 Task: In the  document Kennedy.odt Write the word in the shape with center alignment 'LOL'Change Page orientation to  'Landscape' Insert emoji in the beginning of quote: Thumbs Up
Action: Mouse moved to (284, 391)
Screenshot: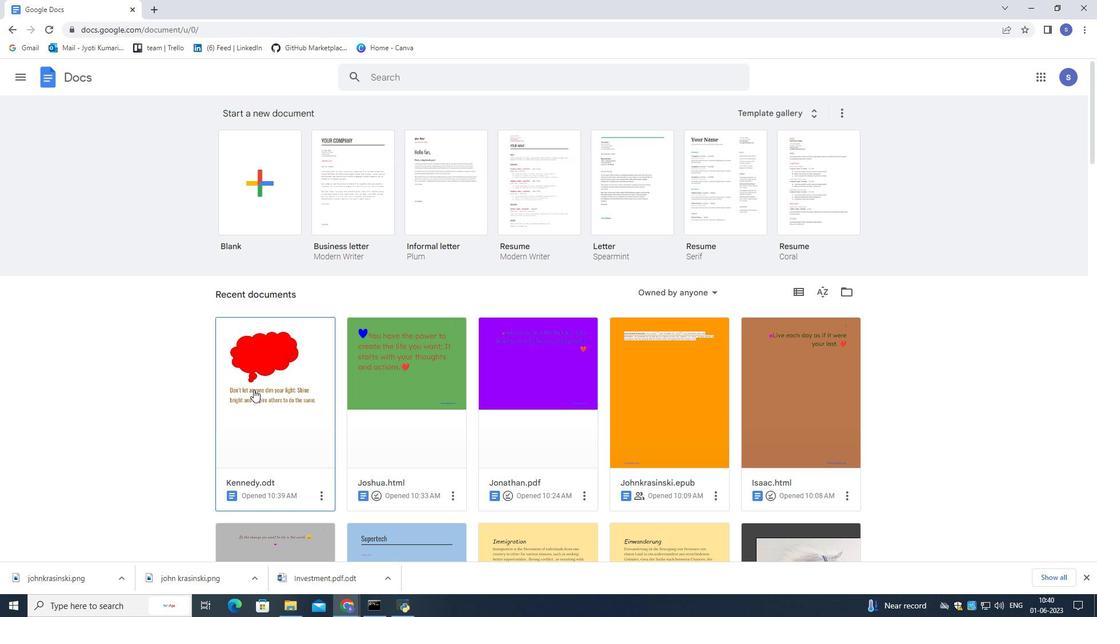 
Action: Mouse pressed left at (284, 391)
Screenshot: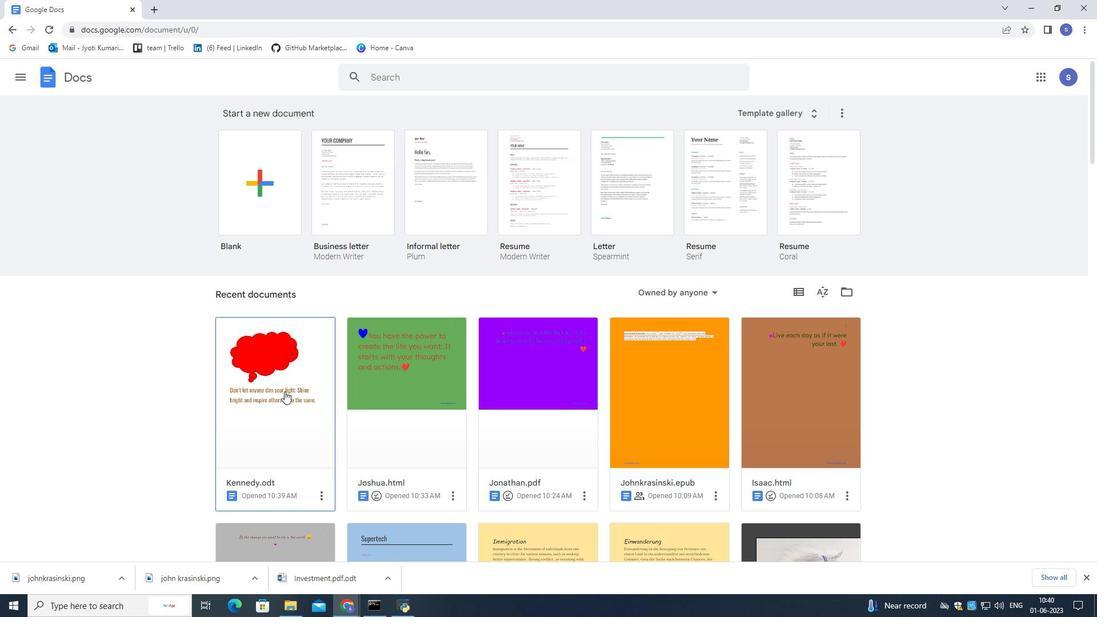 
Action: Mouse moved to (285, 391)
Screenshot: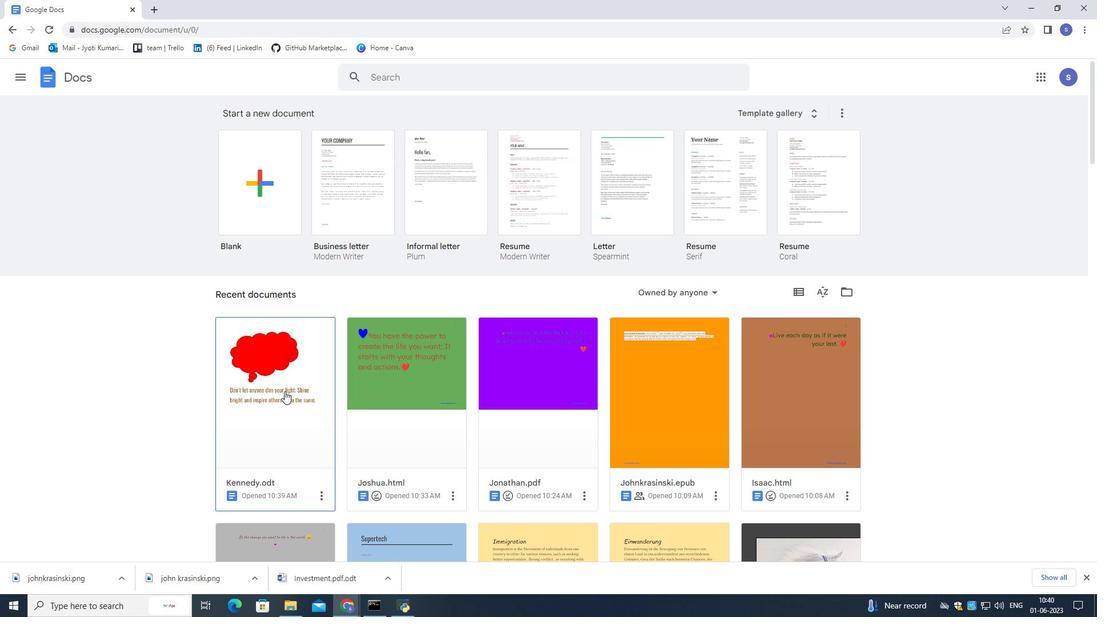 
Action: Mouse pressed left at (285, 391)
Screenshot: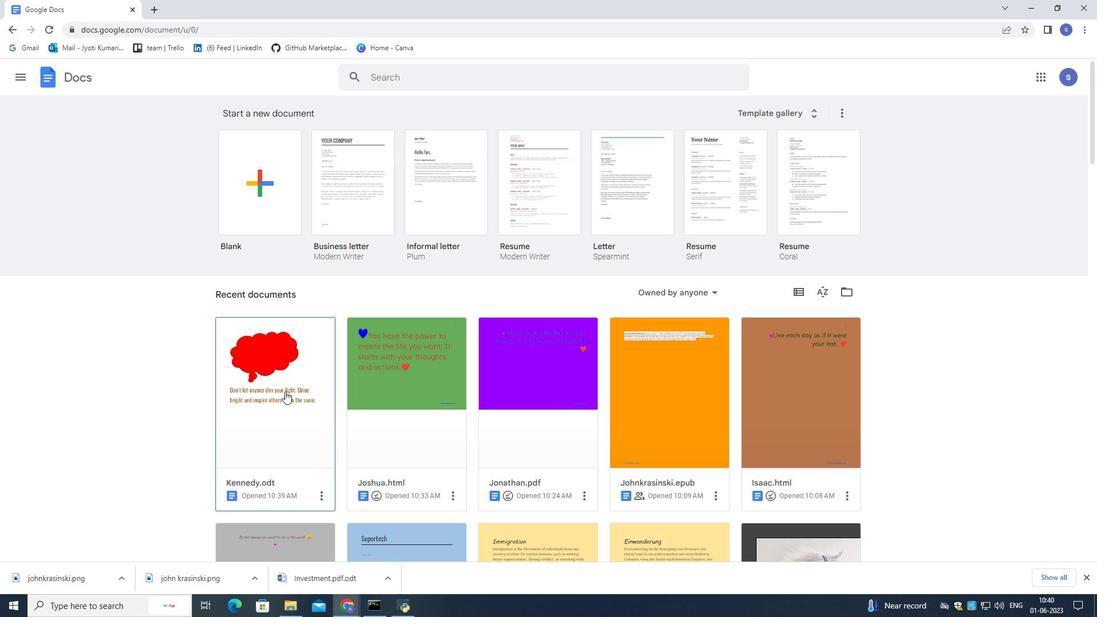 
Action: Mouse moved to (366, 218)
Screenshot: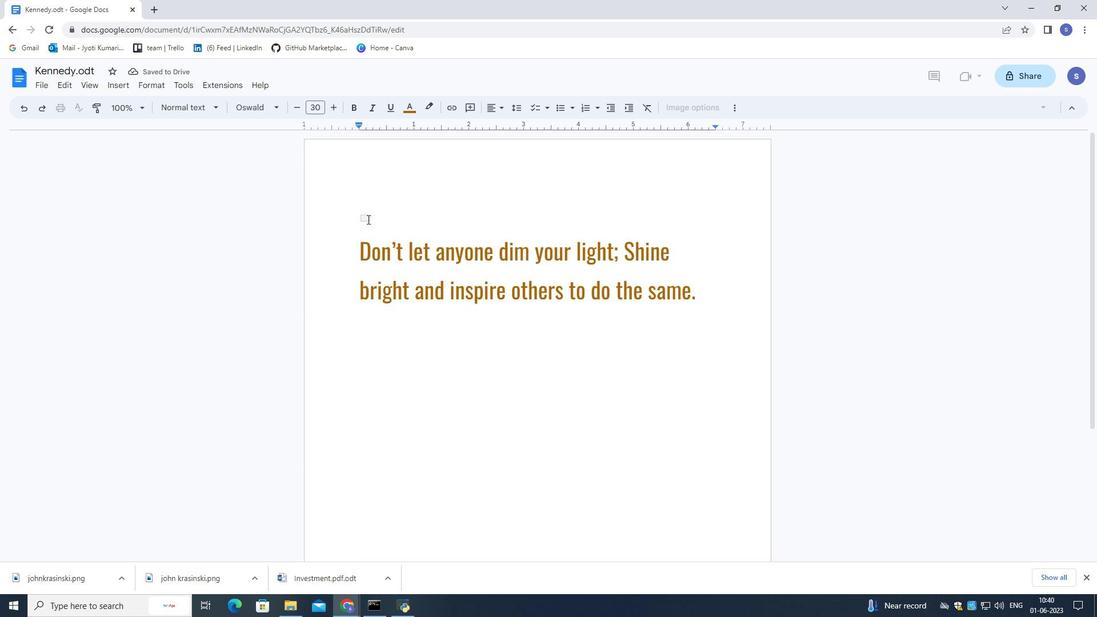 
Action: Mouse pressed left at (366, 218)
Screenshot: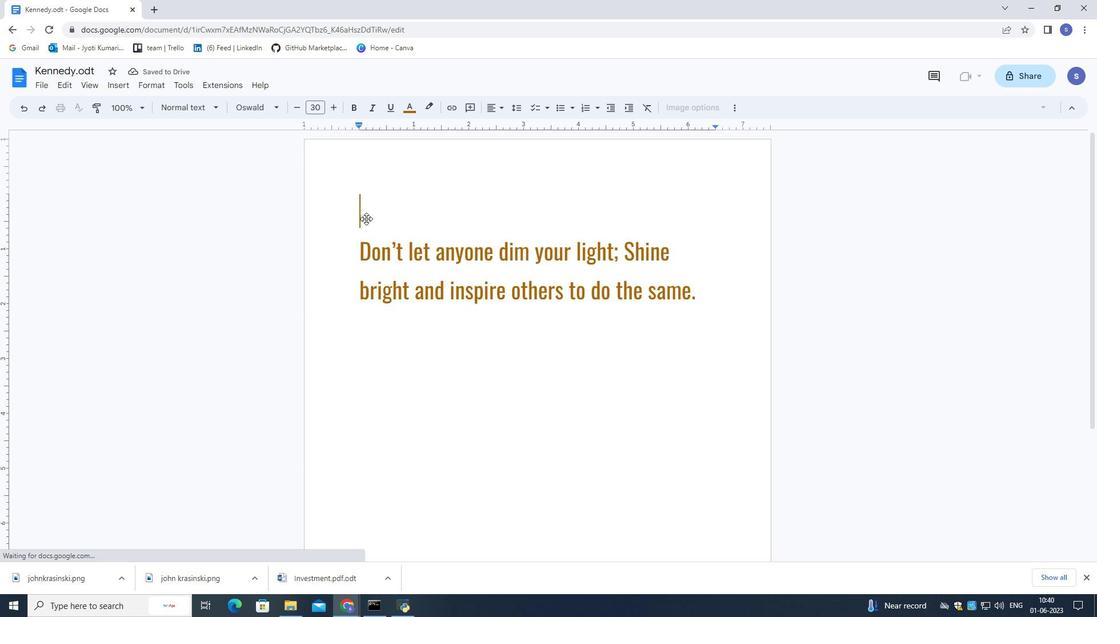 
Action: Mouse moved to (366, 218)
Screenshot: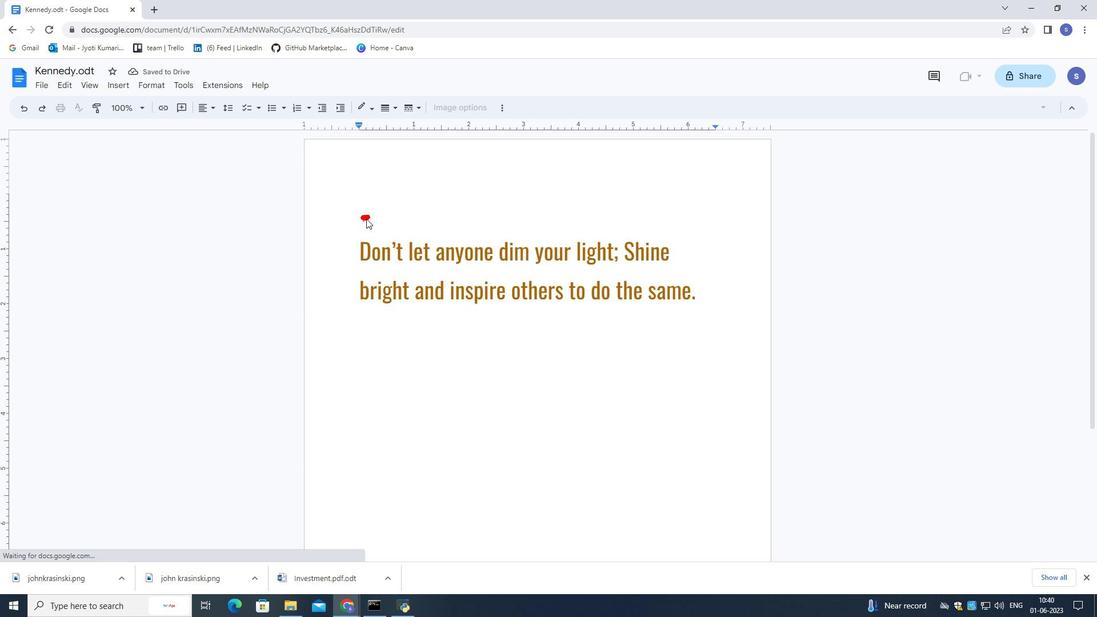 
Action: Mouse pressed left at (366, 218)
Screenshot: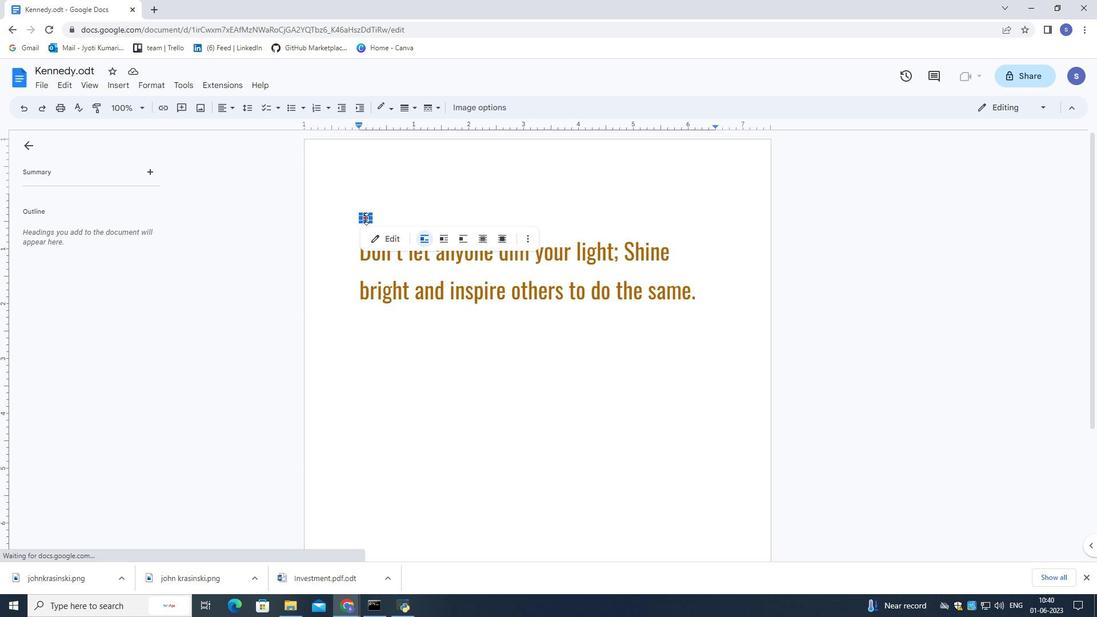 
Action: Mouse pressed left at (366, 218)
Screenshot: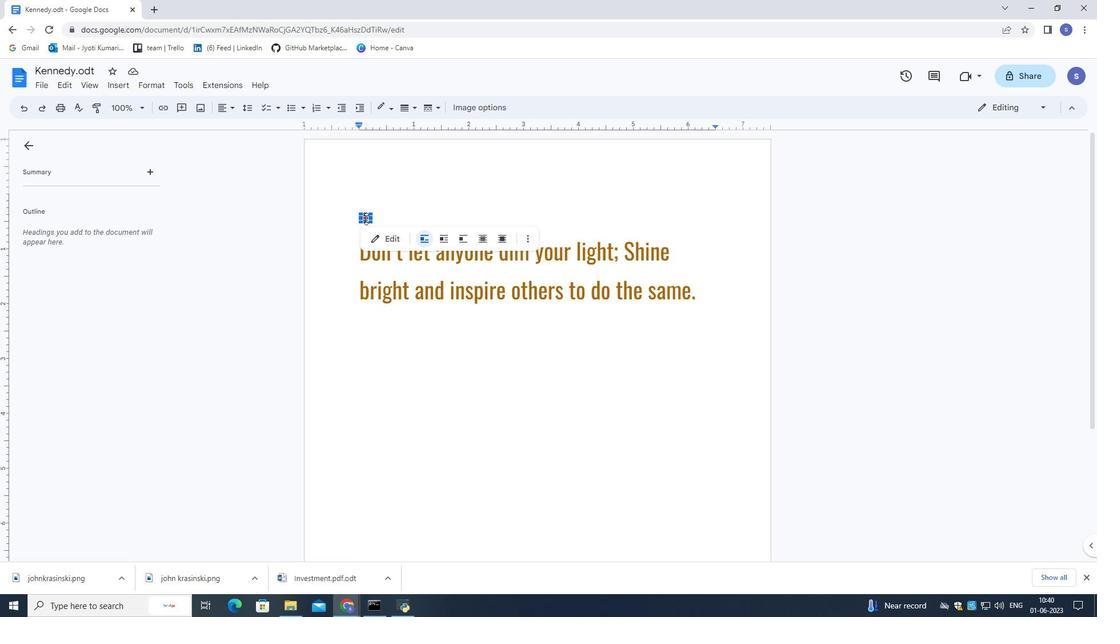 
Action: Mouse pressed left at (366, 218)
Screenshot: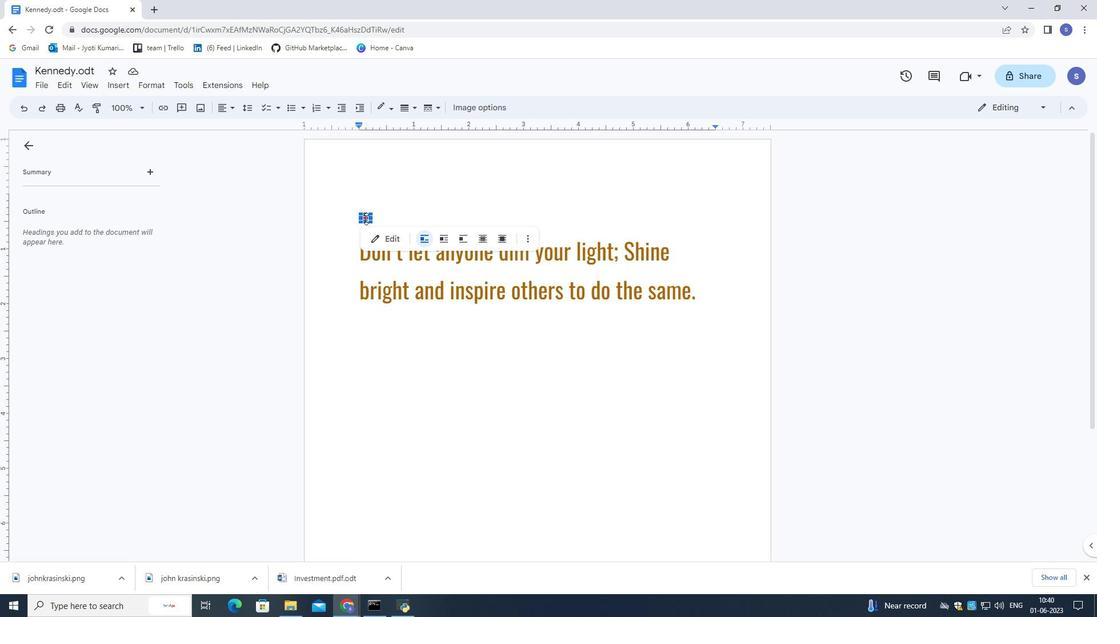 
Action: Mouse moved to (579, 330)
Screenshot: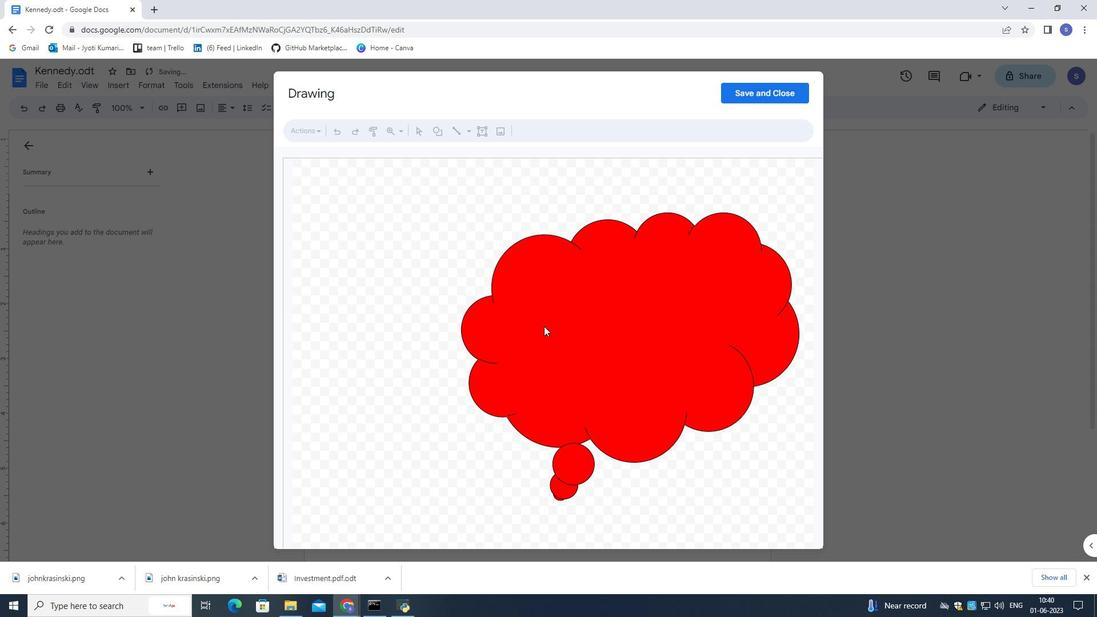 
Action: Mouse pressed left at (579, 330)
Screenshot: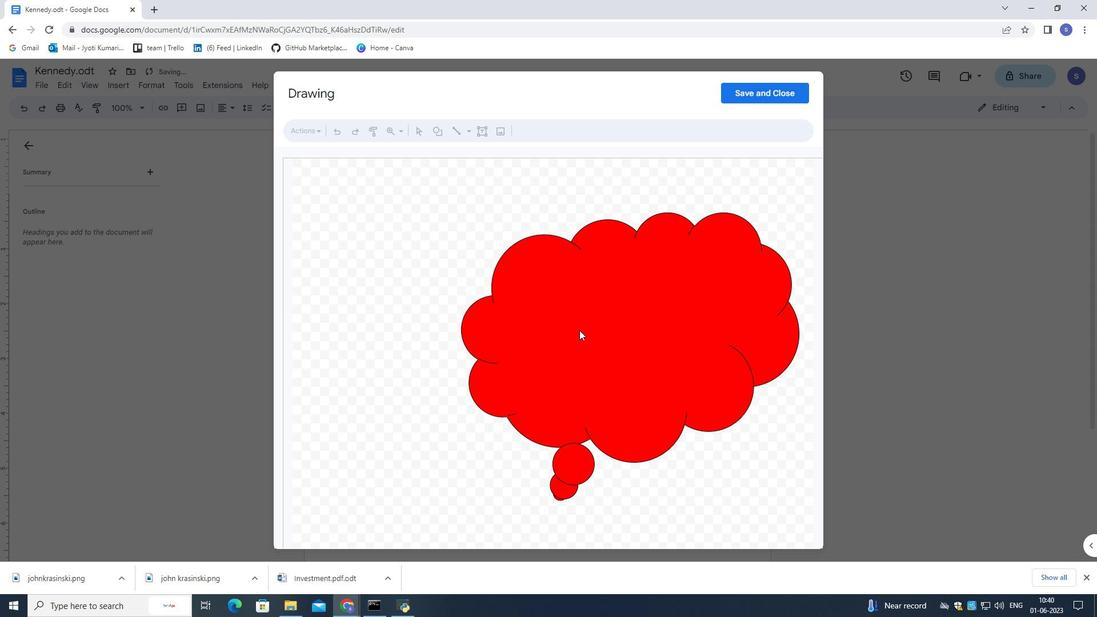 
Action: Mouse pressed left at (579, 330)
Screenshot: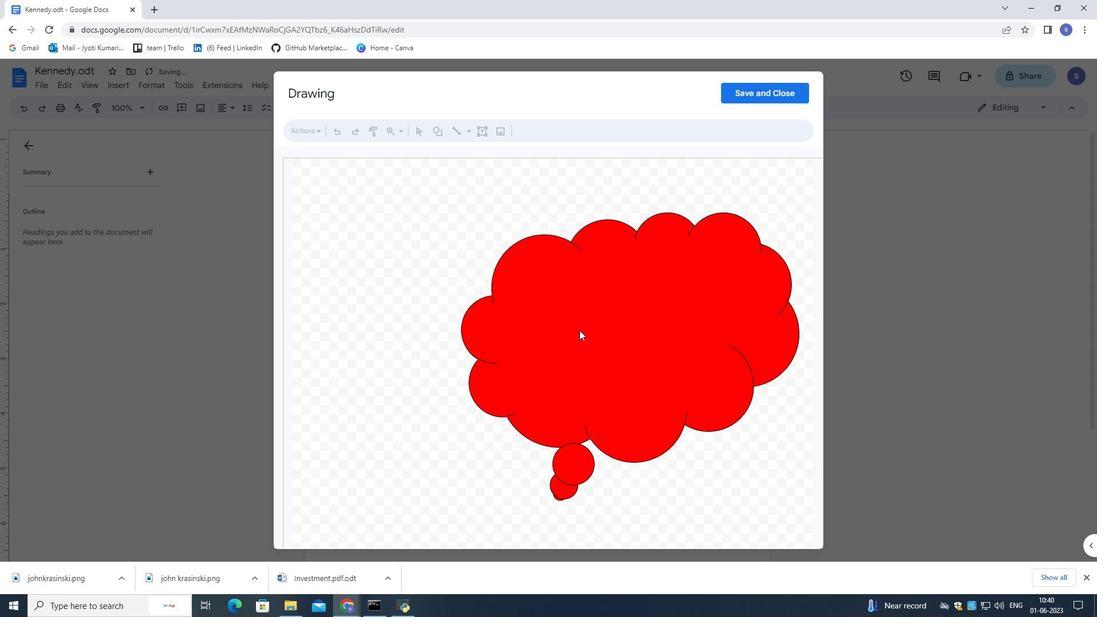 
Action: Key pressed <Key.caps_lock>LOL<Key.caps_lock><Key.left><Key.left><Key.left><Key.space><Key.space><Key.space><Key.space><Key.space><Key.space><Key.space><Key.space><Key.space><Key.space><Key.space><Key.space><Key.space><Key.space><Key.space><Key.space><Key.space><Key.space><Key.space><Key.space><Key.space><Key.space><Key.space><Key.space><Key.space><Key.space><Key.space><Key.space><Key.space><Key.space><Key.space><Key.space><Key.space><Key.space><Key.space><Key.space><Key.space><Key.space><Key.space><Key.space><Key.space><Key.backspace><Key.backspace>
Screenshot: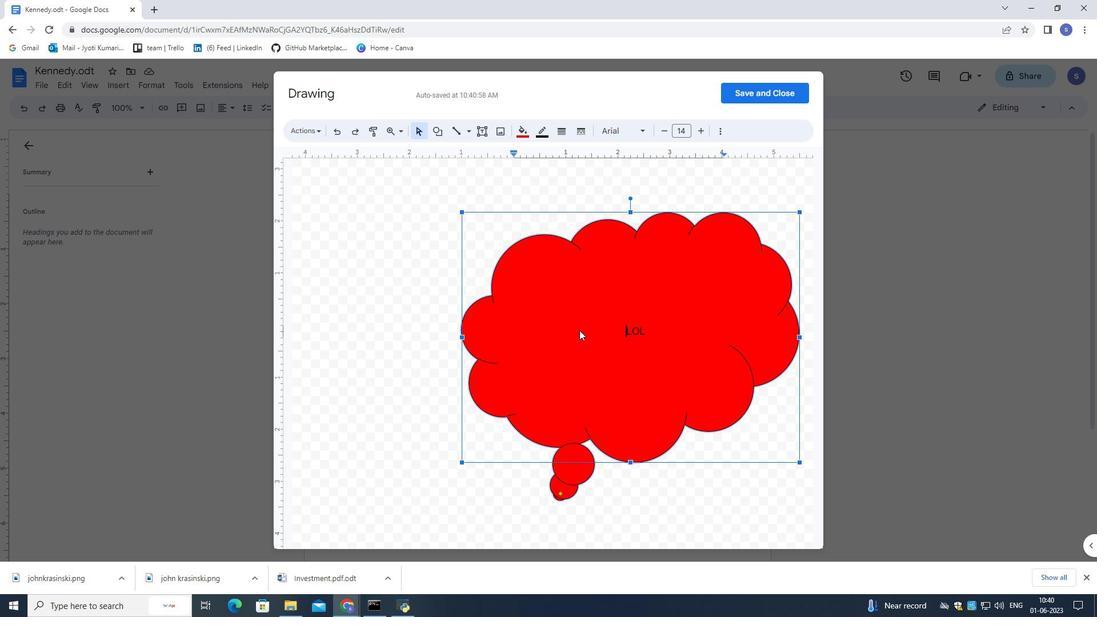 
Action: Mouse moved to (796, 91)
Screenshot: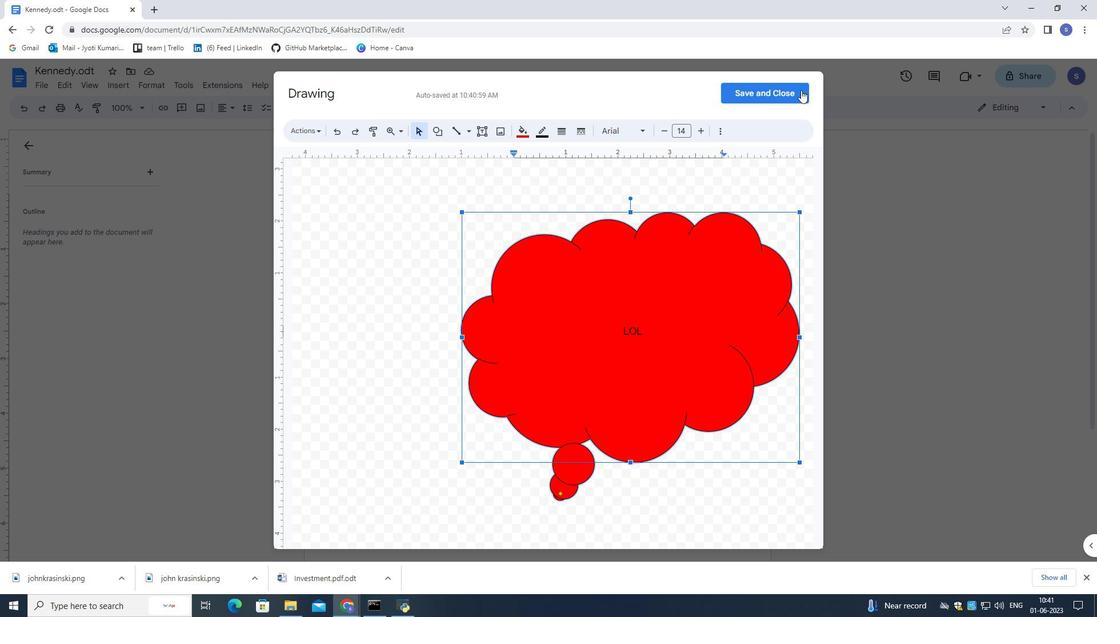 
Action: Mouse pressed left at (796, 91)
Screenshot: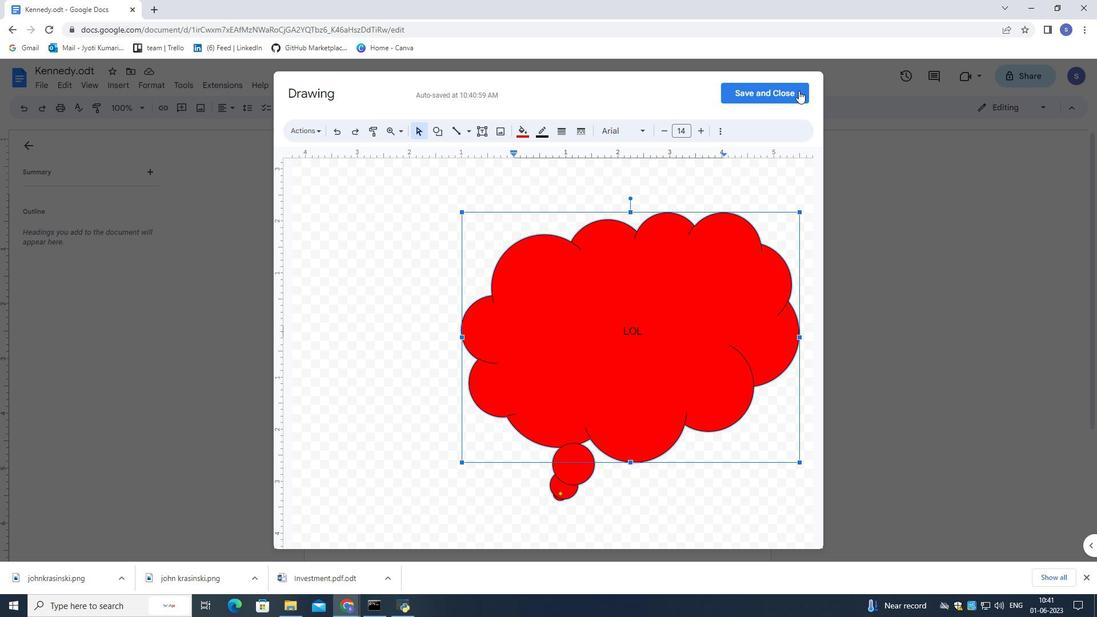 
Action: Mouse moved to (124, 81)
Screenshot: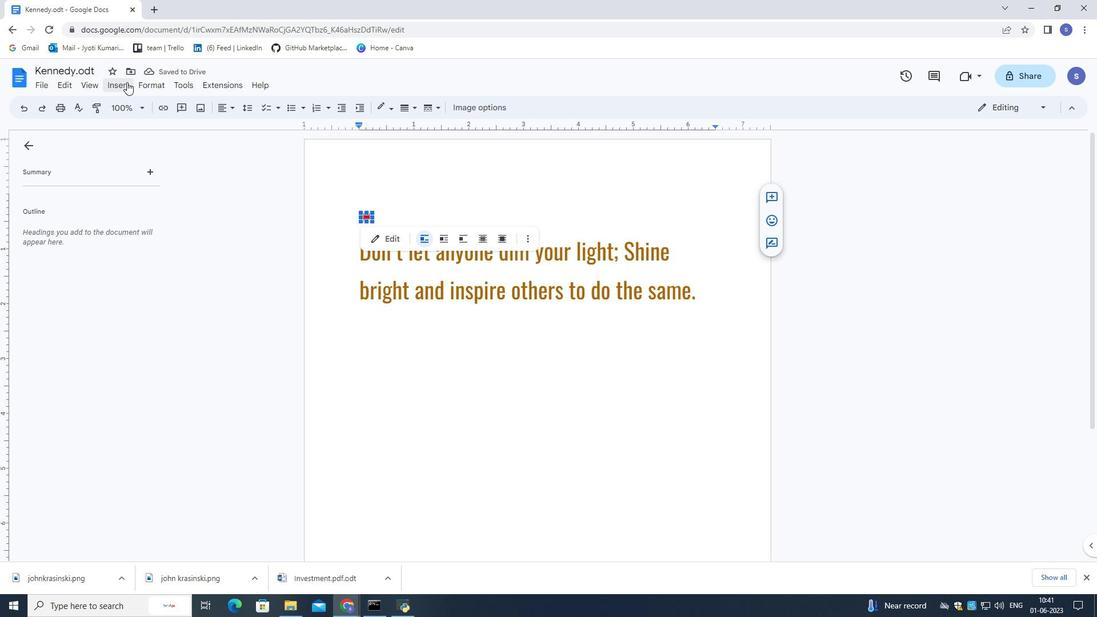 
Action: Mouse pressed left at (124, 81)
Screenshot: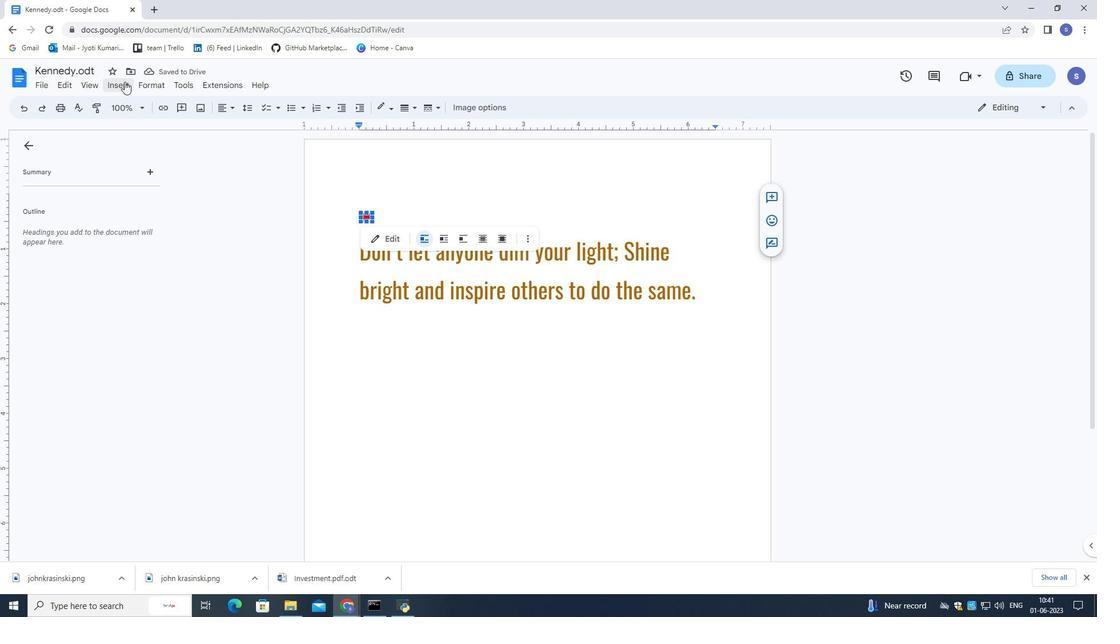 
Action: Mouse moved to (201, 257)
Screenshot: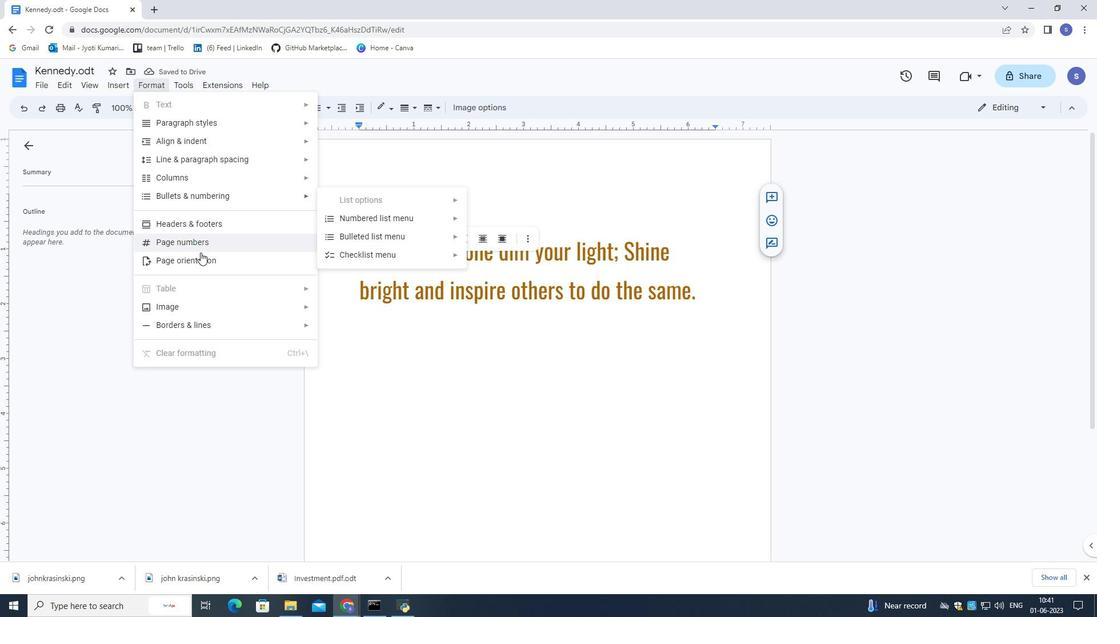 
Action: Mouse pressed left at (201, 257)
Screenshot: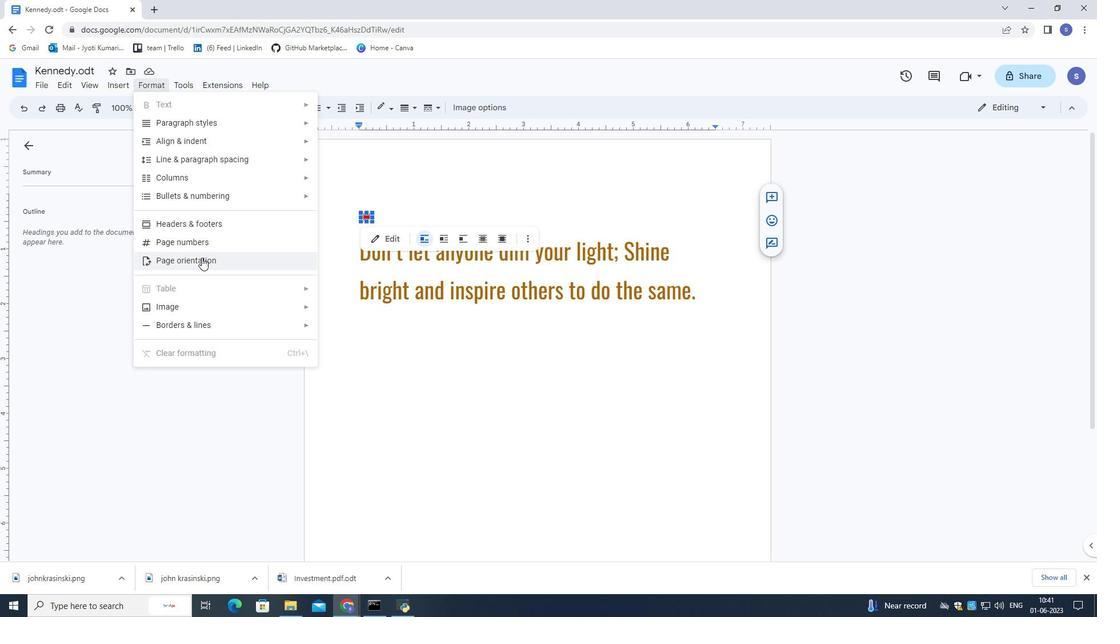 
Action: Mouse moved to (520, 333)
Screenshot: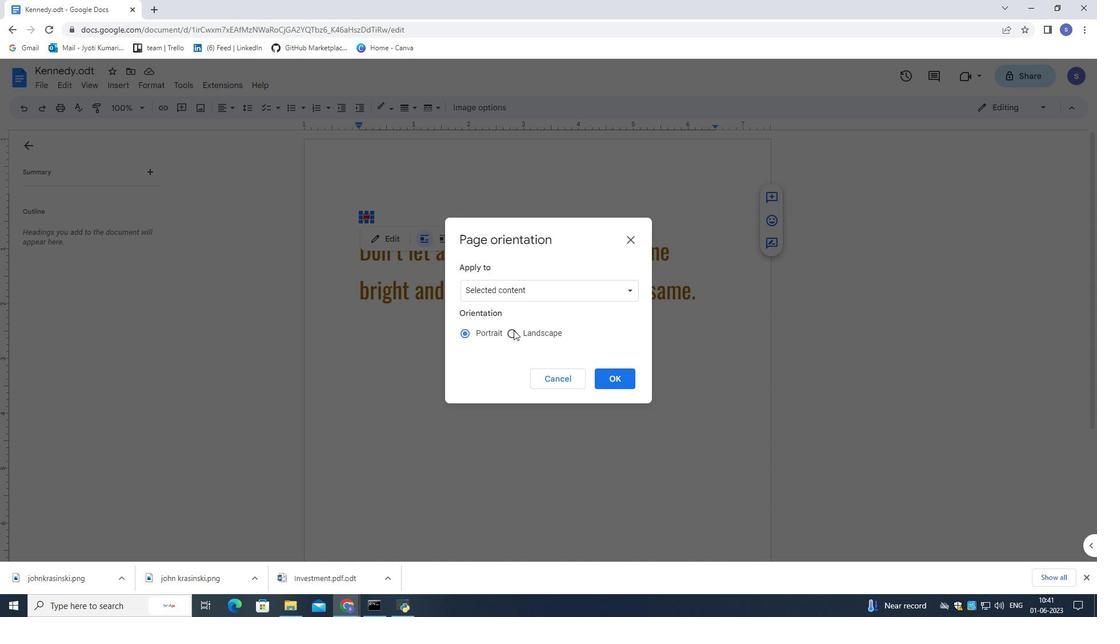 
Action: Mouse pressed left at (520, 333)
Screenshot: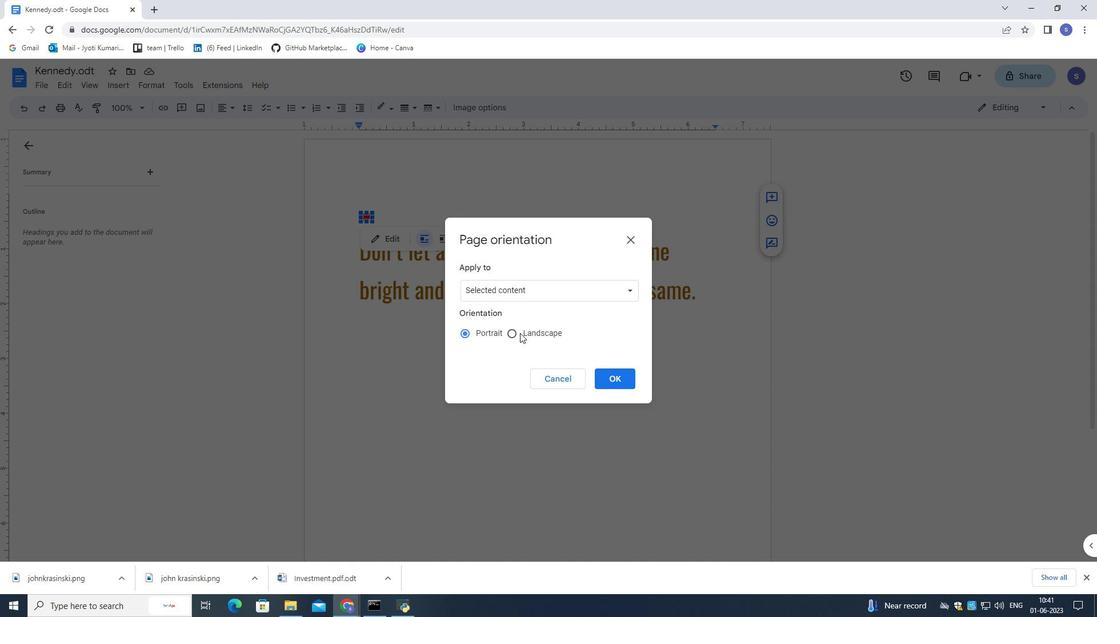 
Action: Mouse moved to (611, 377)
Screenshot: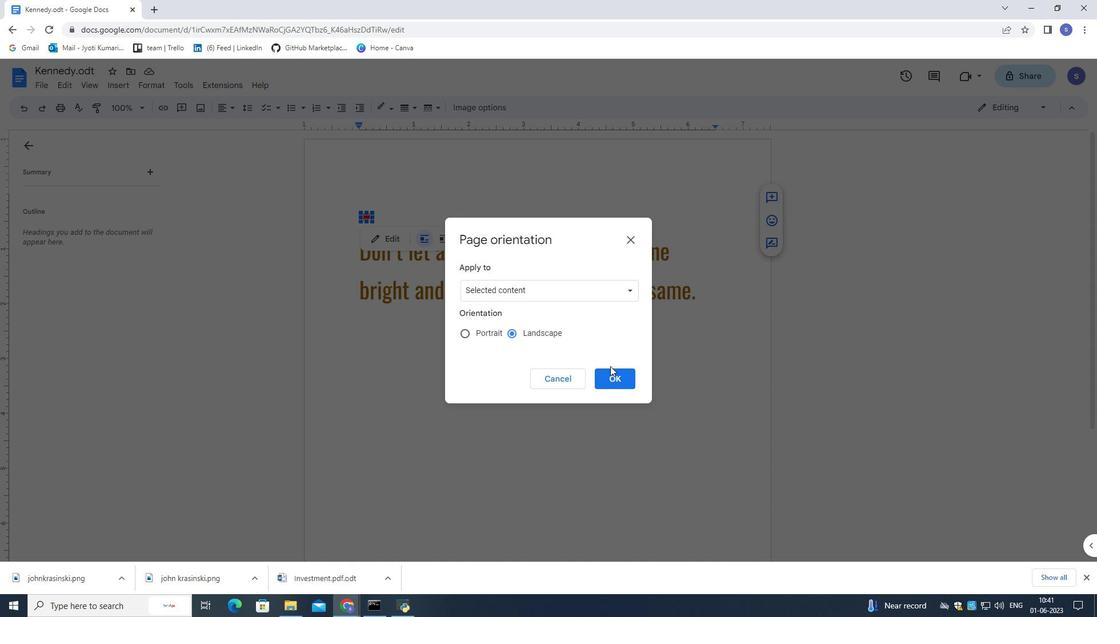 
Action: Mouse pressed left at (611, 377)
Screenshot: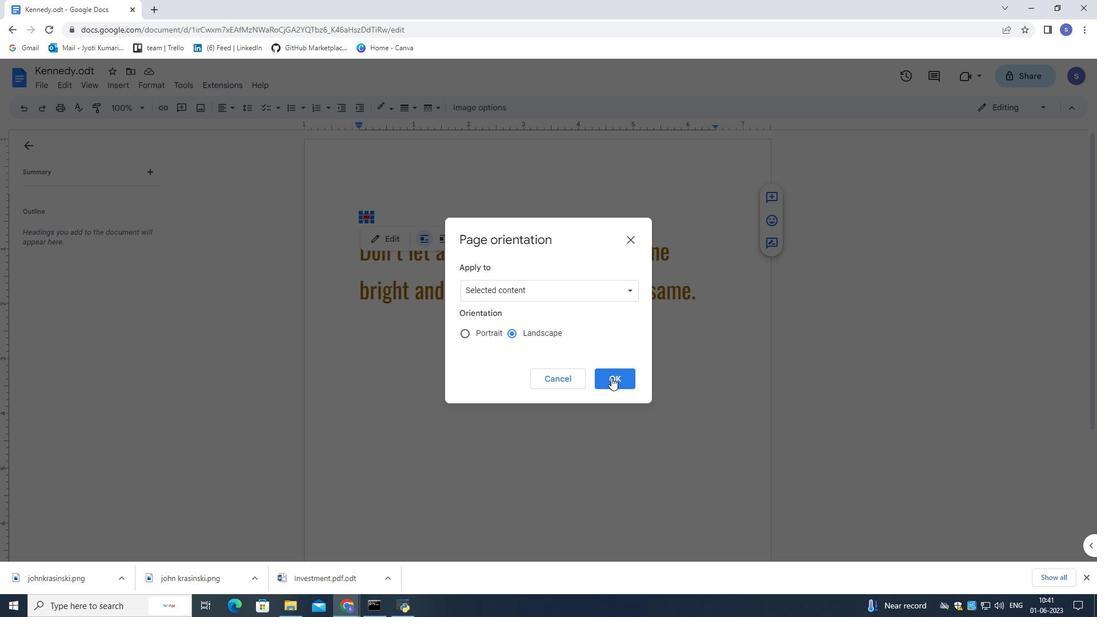 
Action: Mouse moved to (426, 297)
Screenshot: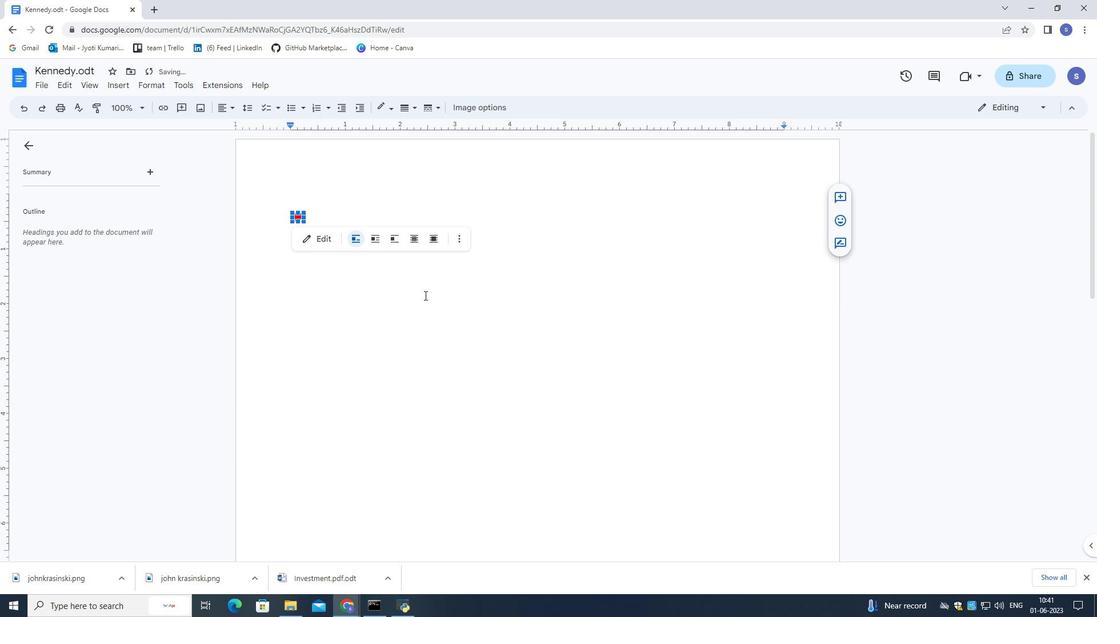 
Action: Mouse scrolled (426, 297) with delta (0, 0)
Screenshot: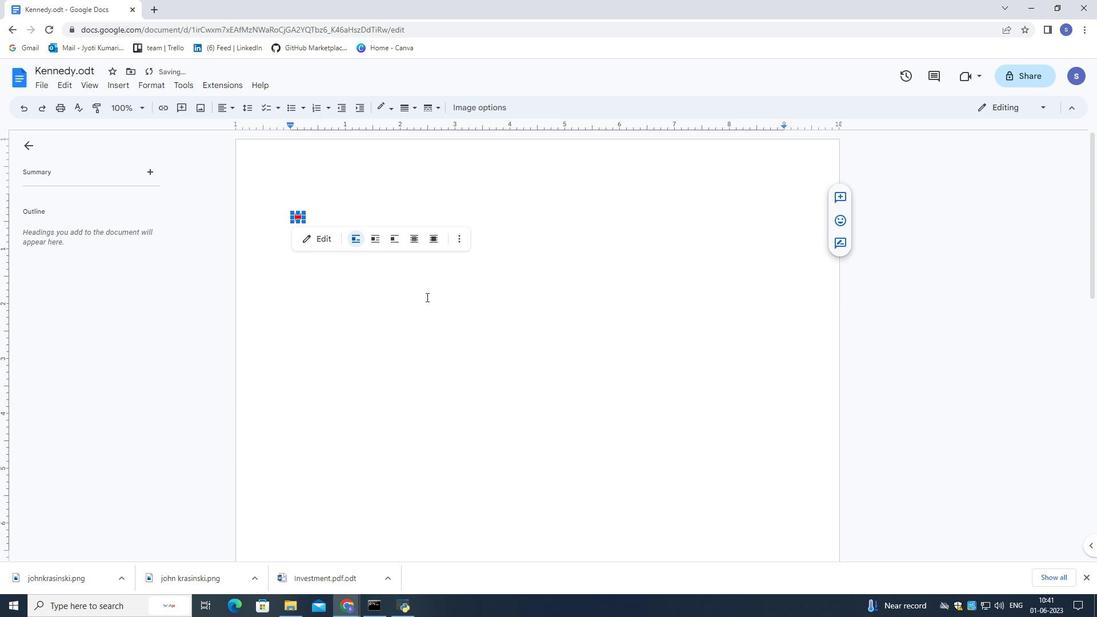 
Action: Mouse scrolled (426, 297) with delta (0, 0)
Screenshot: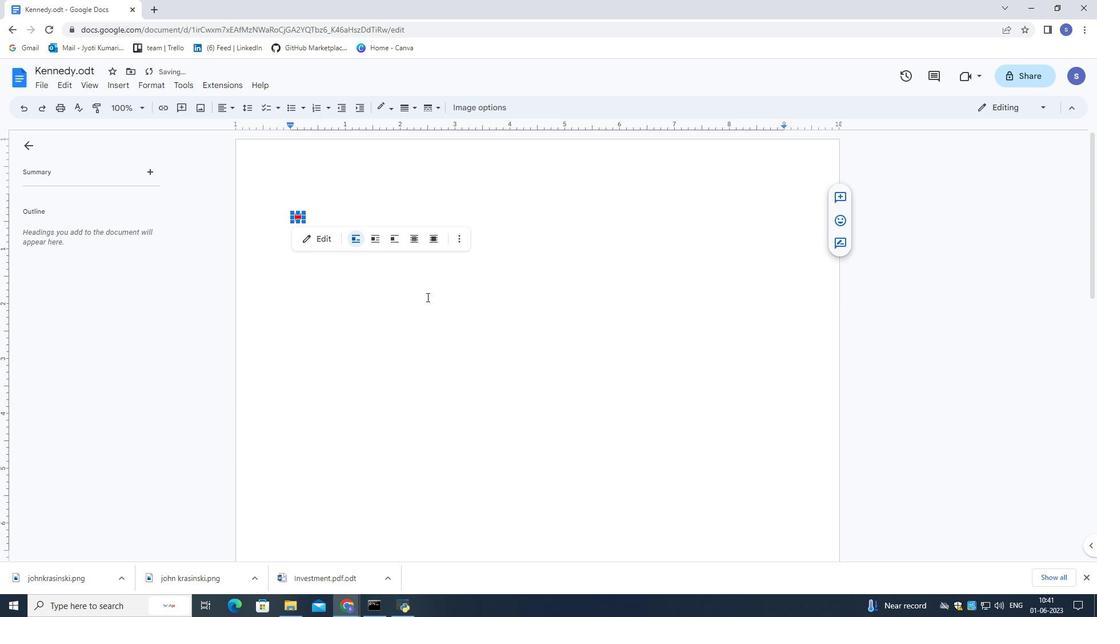 
Action: Mouse moved to (428, 297)
Screenshot: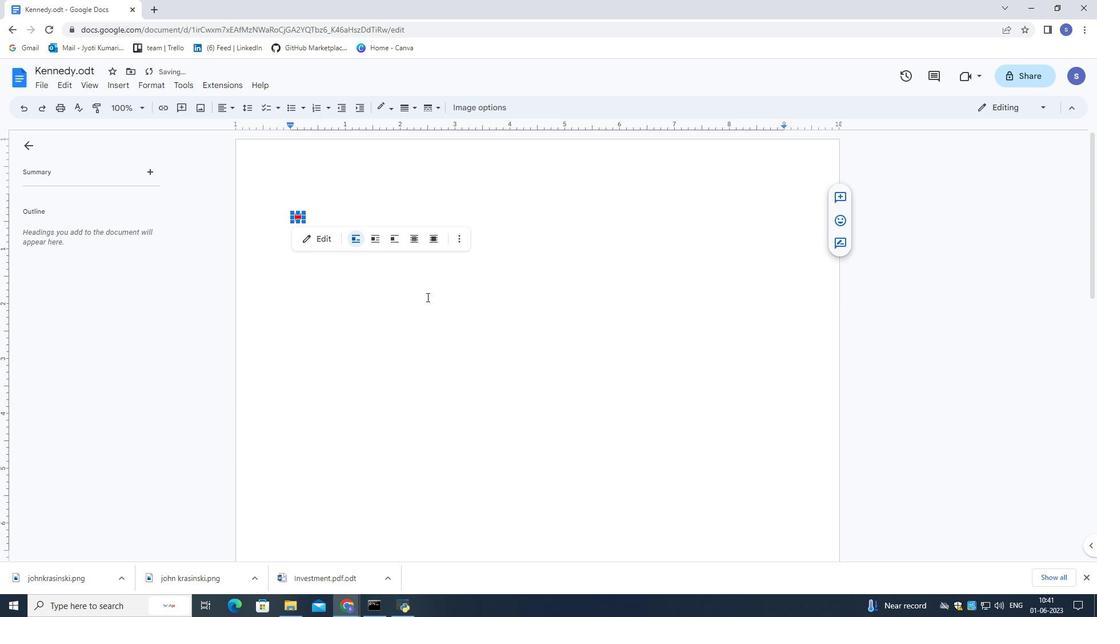 
Action: Mouse scrolled (428, 297) with delta (0, 0)
Screenshot: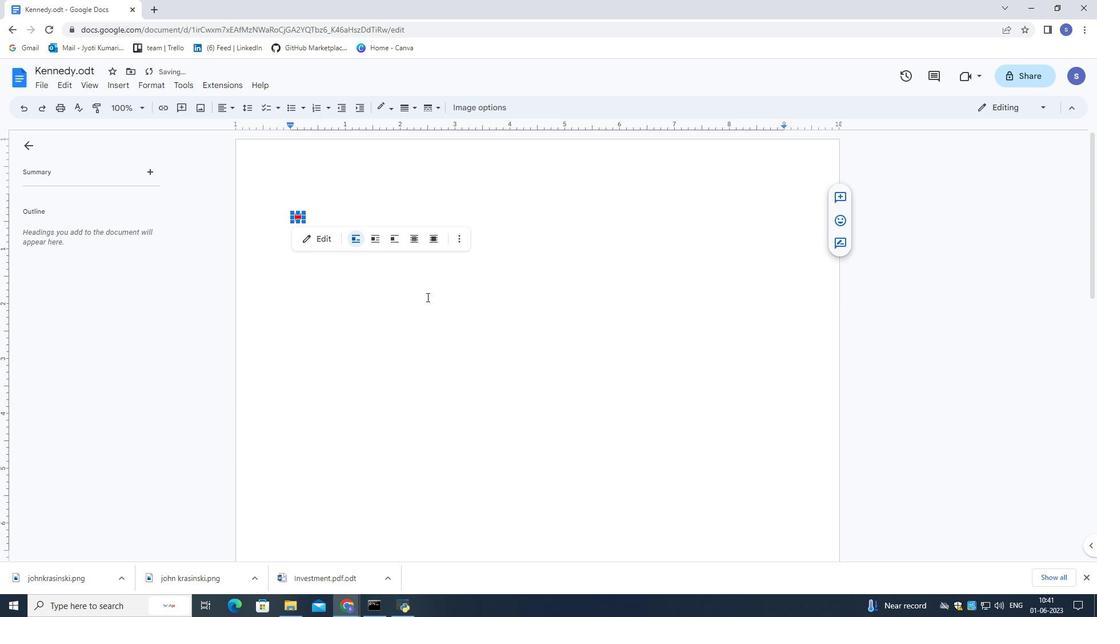 
Action: Mouse scrolled (428, 296) with delta (0, 0)
Screenshot: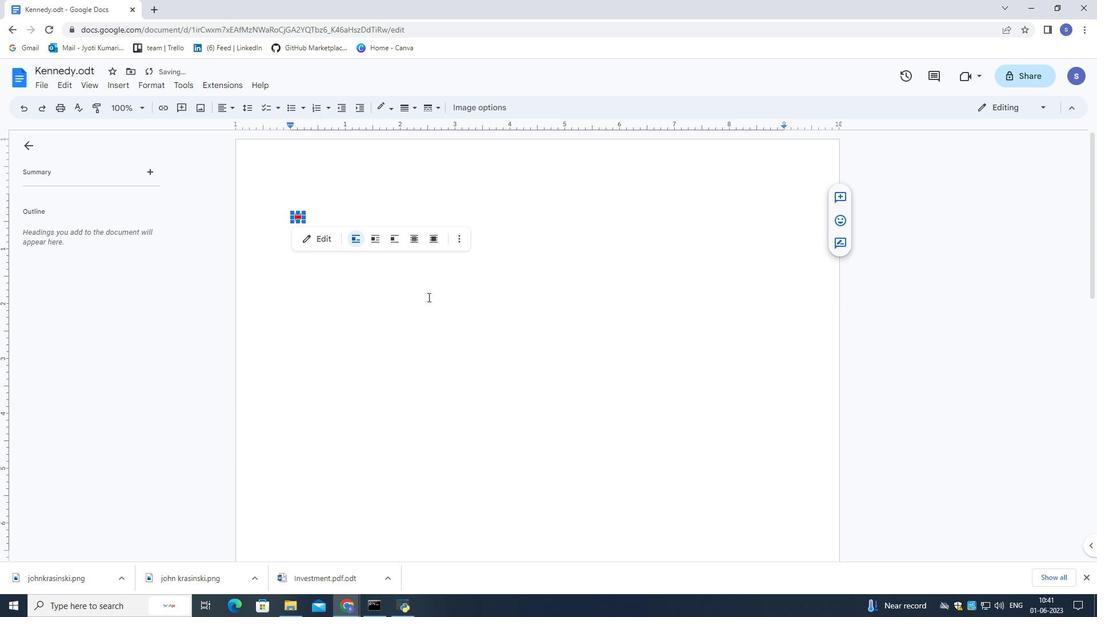 
Action: Mouse scrolled (428, 296) with delta (0, 0)
Screenshot: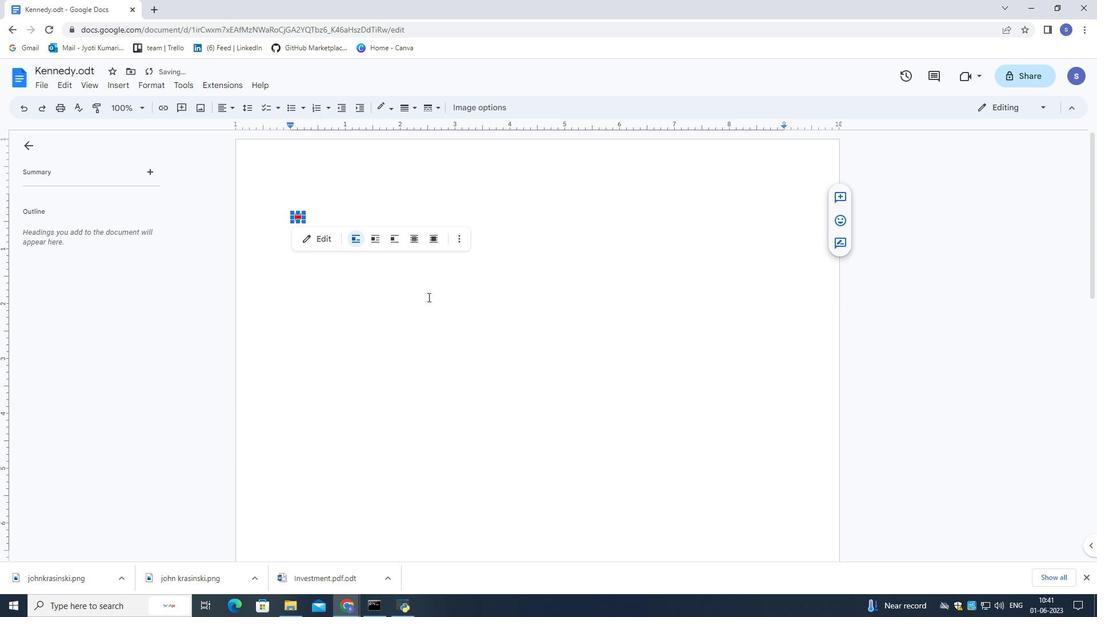 
Action: Mouse scrolled (428, 296) with delta (0, 0)
Screenshot: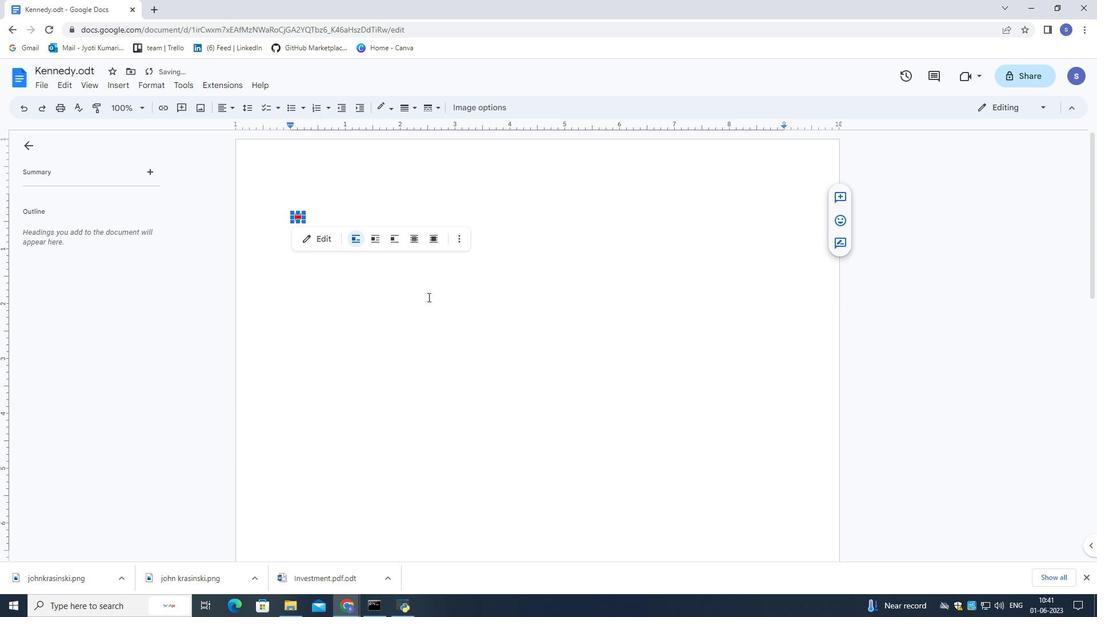 
Action: Mouse scrolled (428, 296) with delta (0, 0)
Screenshot: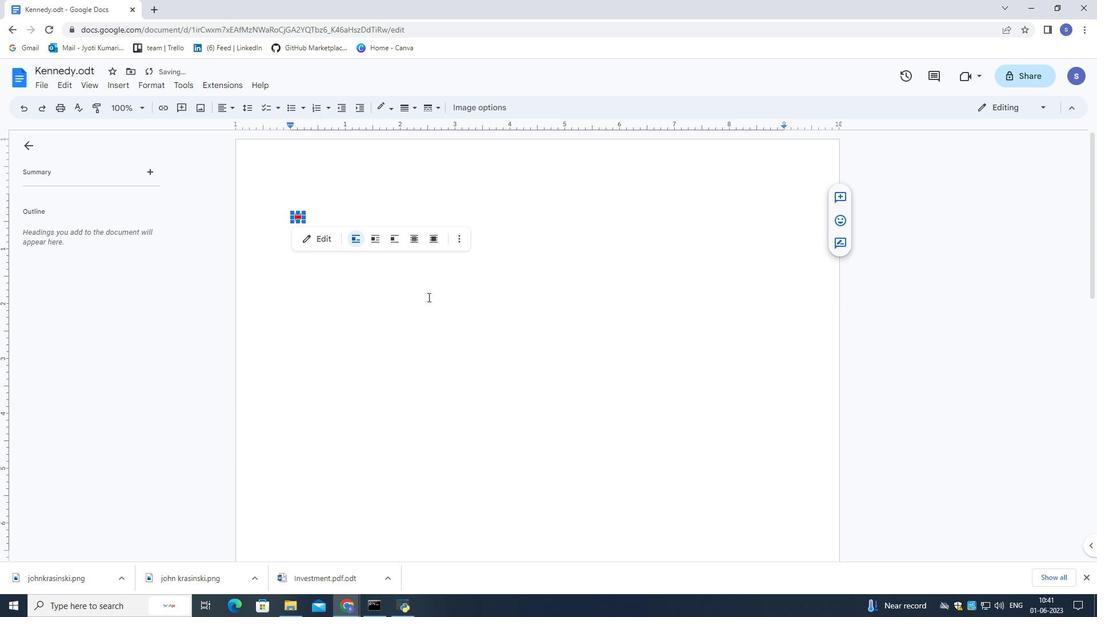 
Action: Mouse scrolled (428, 296) with delta (0, 0)
Screenshot: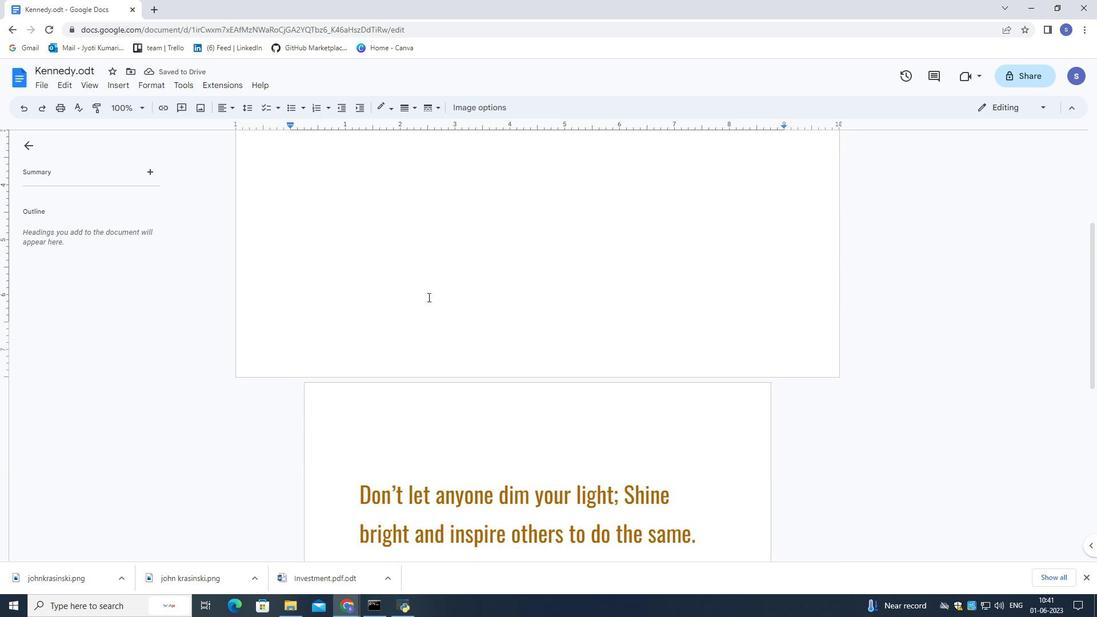
Action: Mouse scrolled (428, 296) with delta (0, 0)
Screenshot: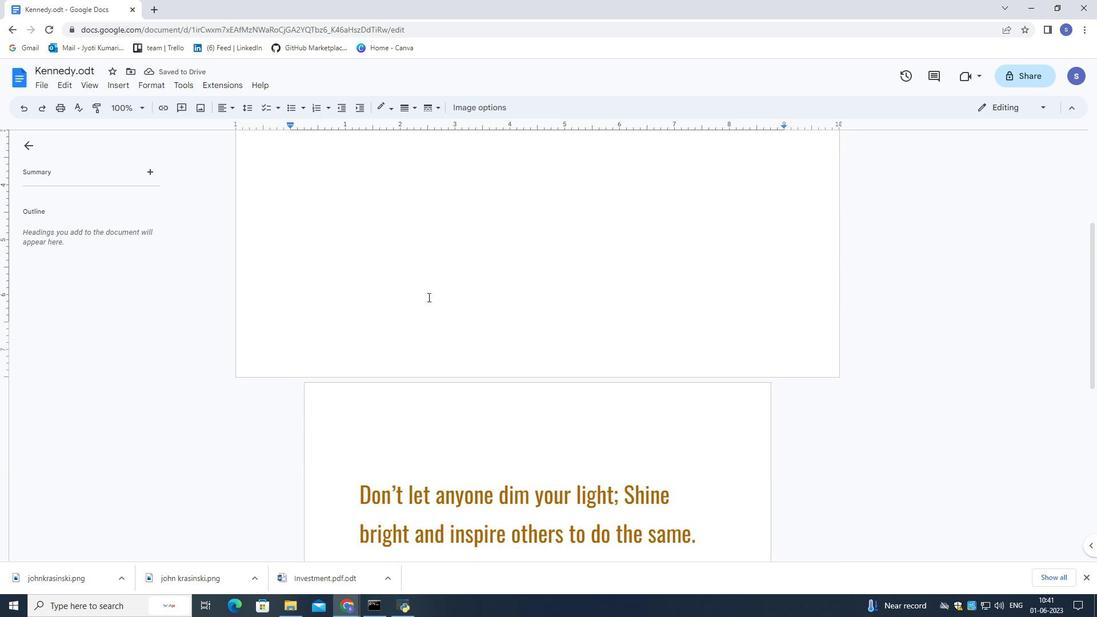 
Action: Mouse scrolled (428, 296) with delta (0, 0)
Screenshot: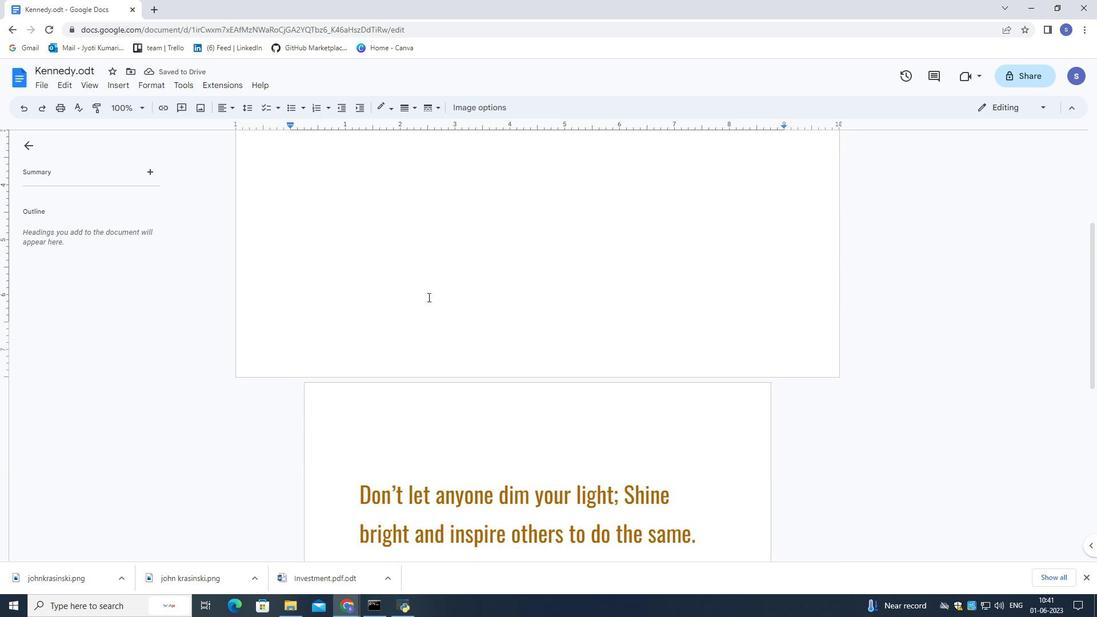 
Action: Mouse scrolled (428, 296) with delta (0, 0)
Screenshot: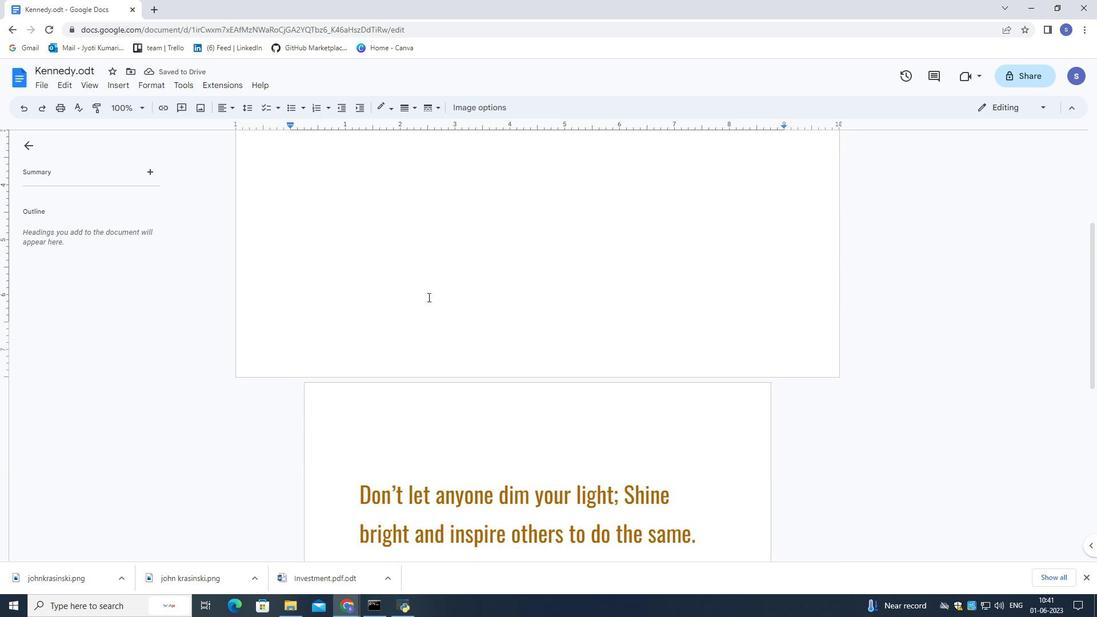 
Action: Mouse scrolled (428, 297) with delta (0, 0)
Screenshot: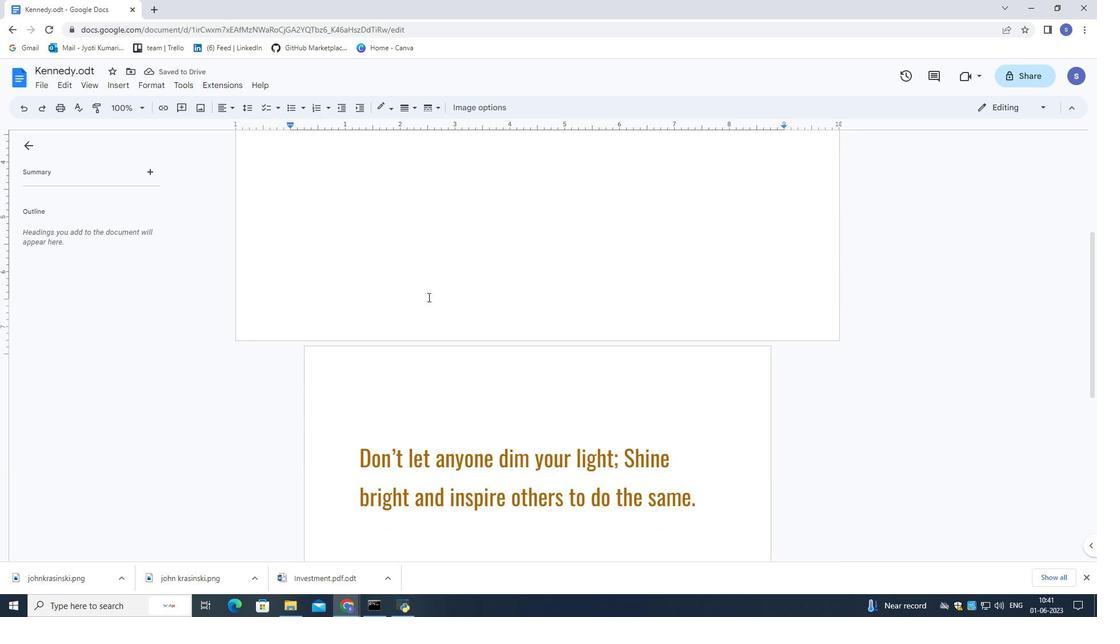 
Action: Mouse scrolled (428, 297) with delta (0, 0)
Screenshot: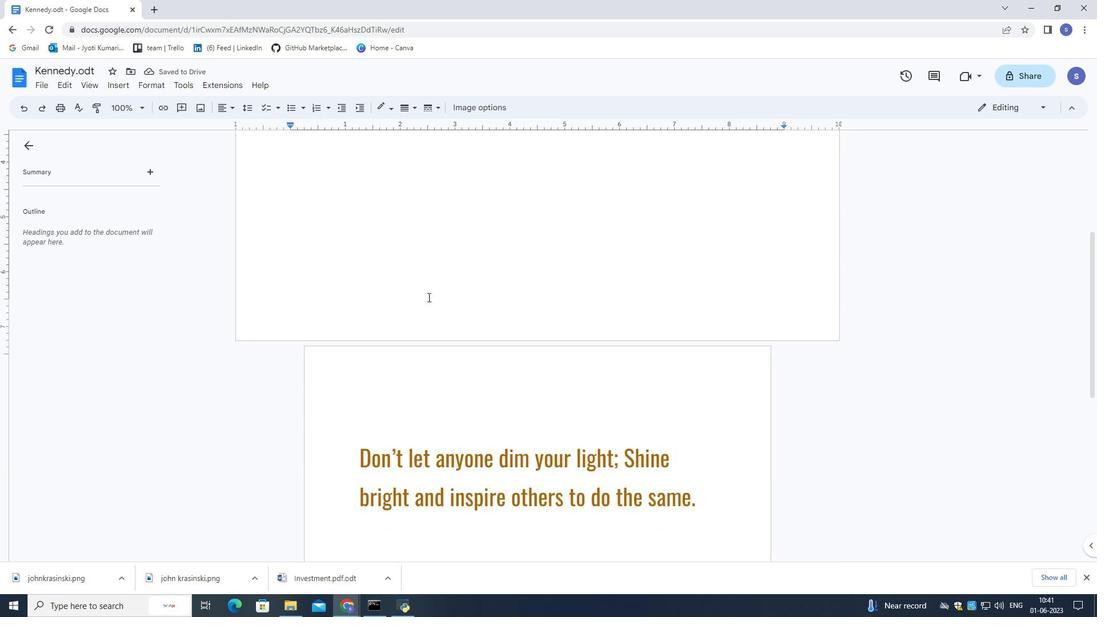 
Action: Mouse scrolled (428, 297) with delta (0, 0)
Screenshot: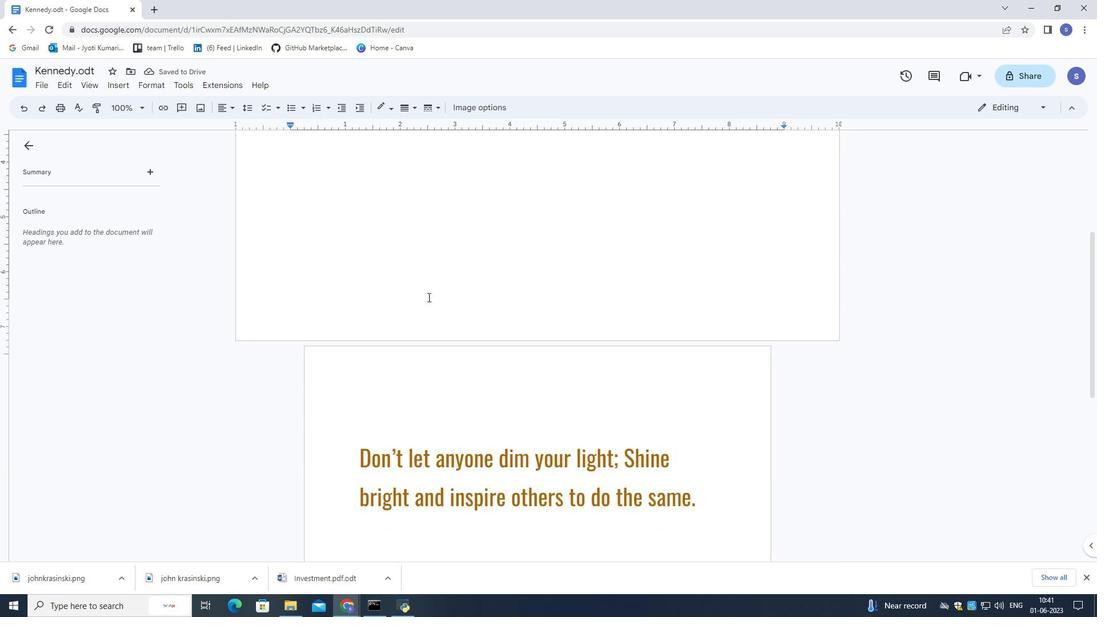 
Action: Mouse scrolled (428, 297) with delta (0, 0)
Screenshot: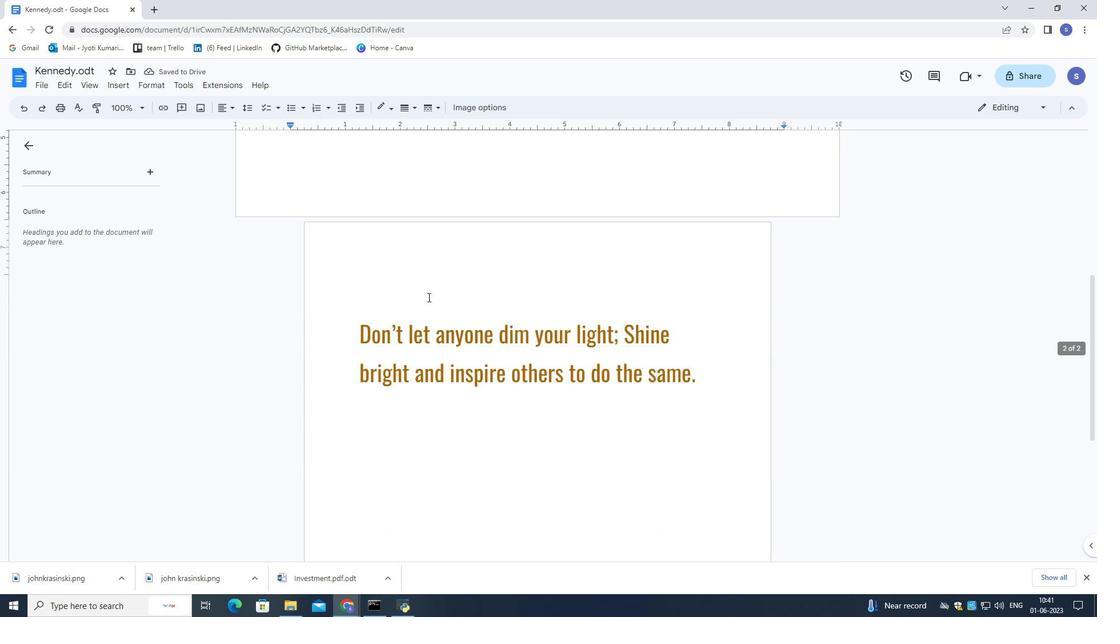 
Action: Mouse scrolled (428, 297) with delta (0, 0)
Screenshot: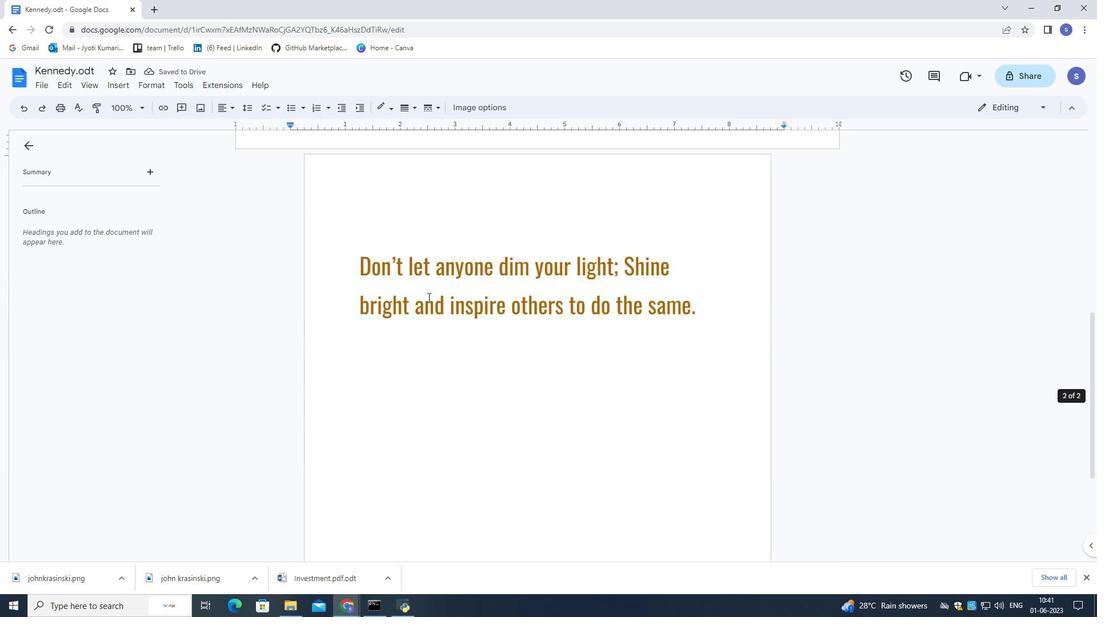 
Action: Mouse moved to (428, 292)
Screenshot: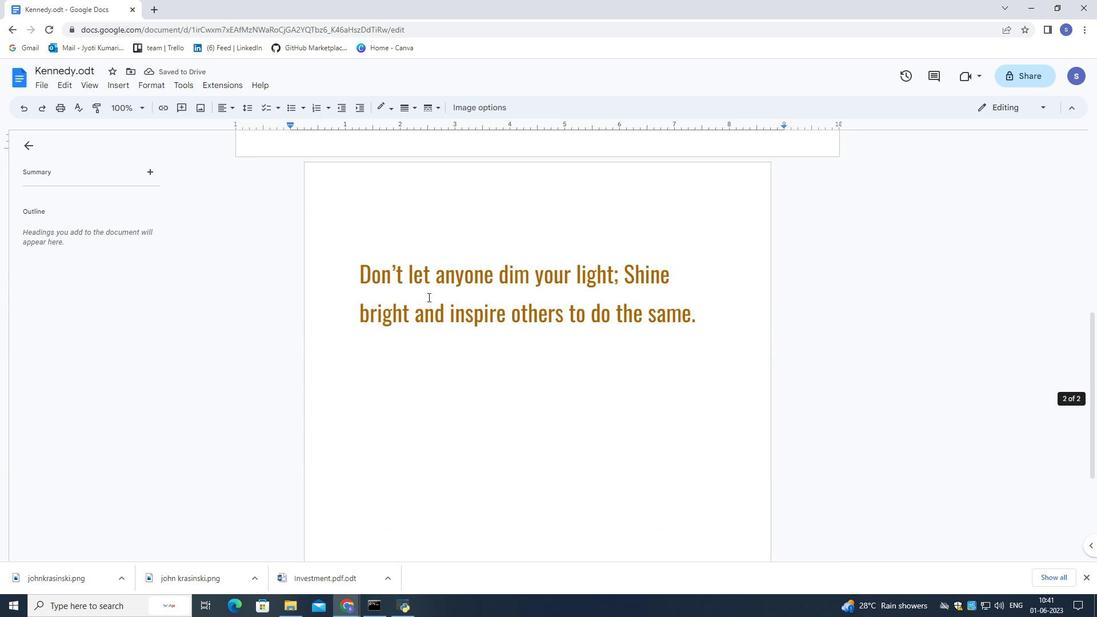
Action: Key pressed ctrl+Z
Screenshot: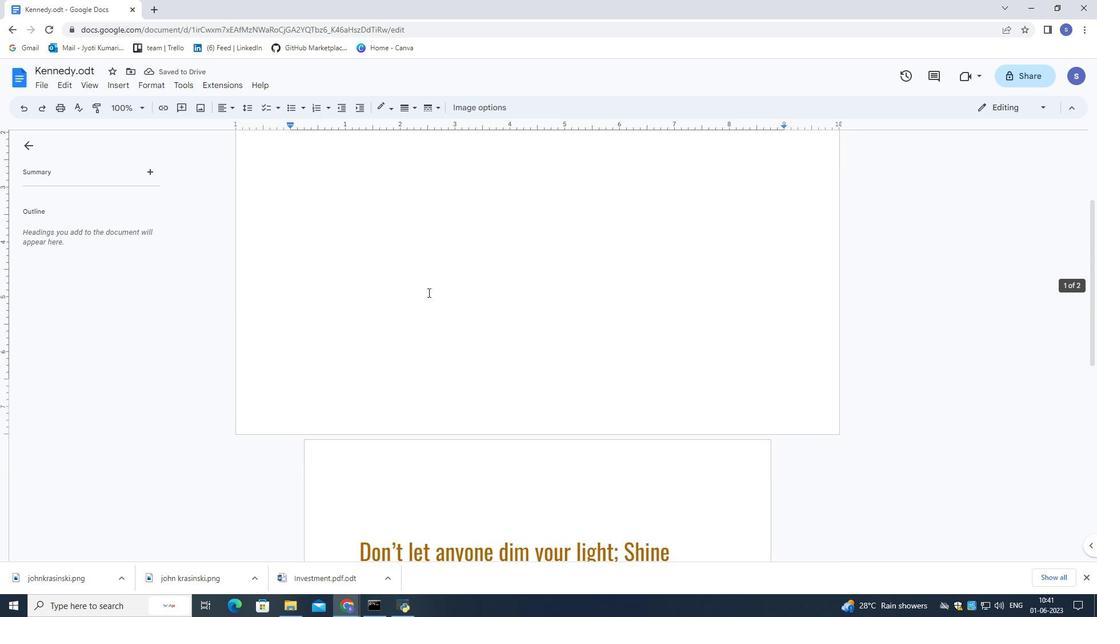 
Action: Mouse pressed left at (428, 292)
Screenshot: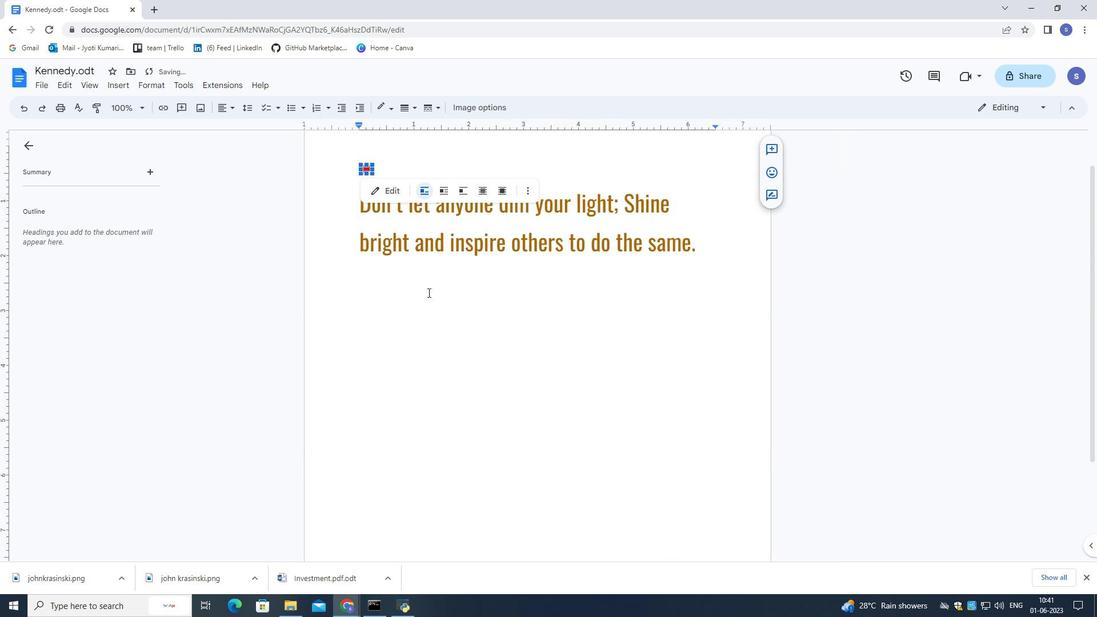 
Action: Mouse moved to (364, 171)
Screenshot: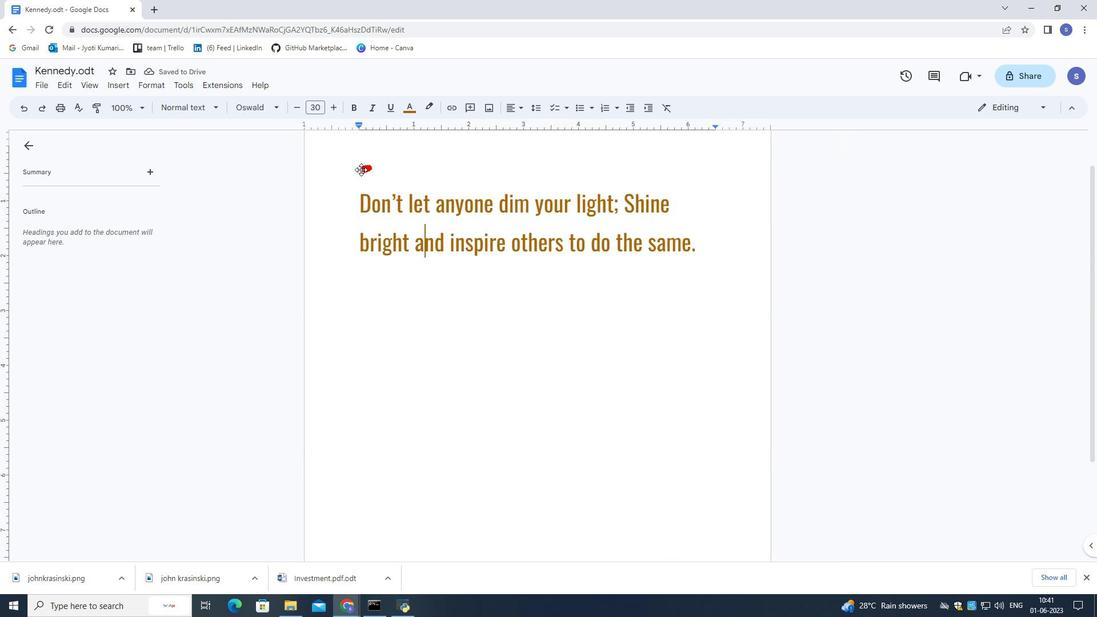 
Action: Mouse pressed left at (364, 171)
Screenshot: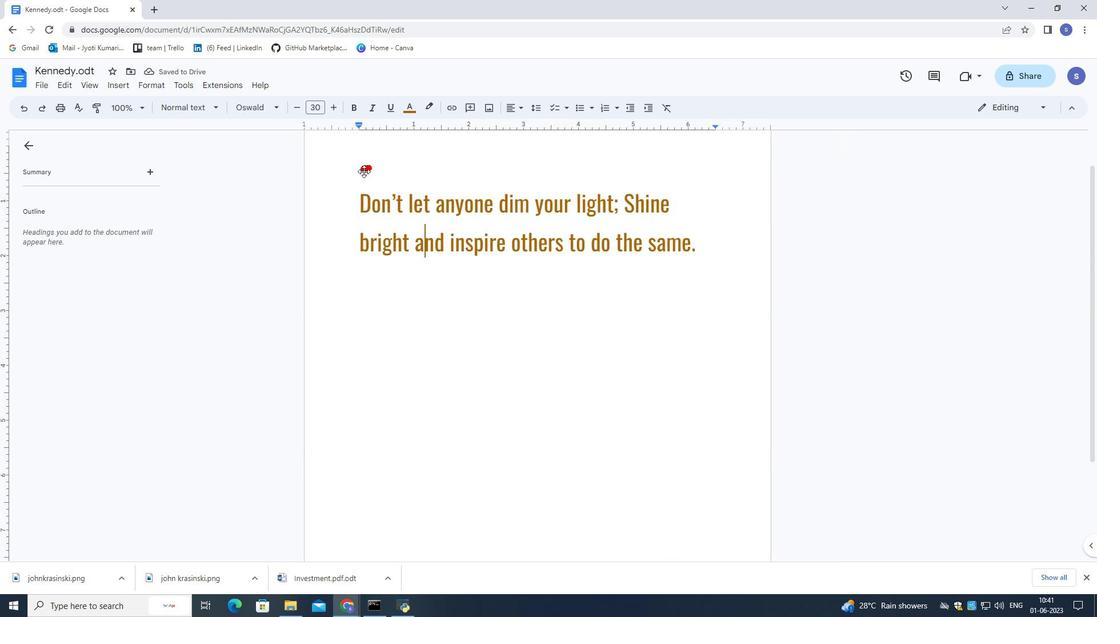 
Action: Mouse moved to (368, 169)
Screenshot: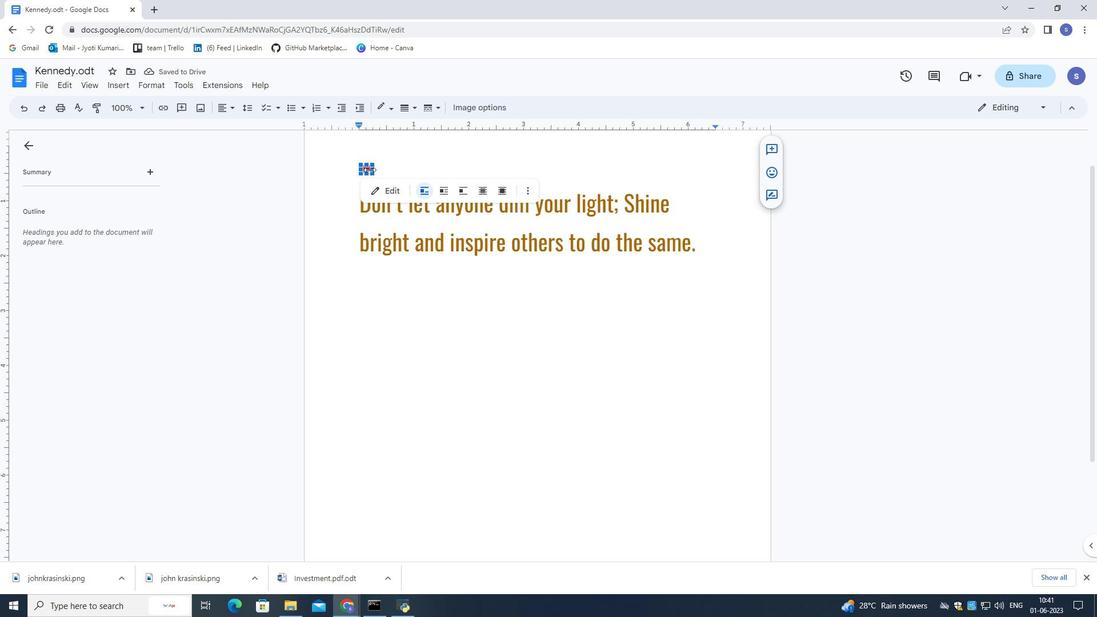 
Action: Mouse pressed left at (368, 169)
Screenshot: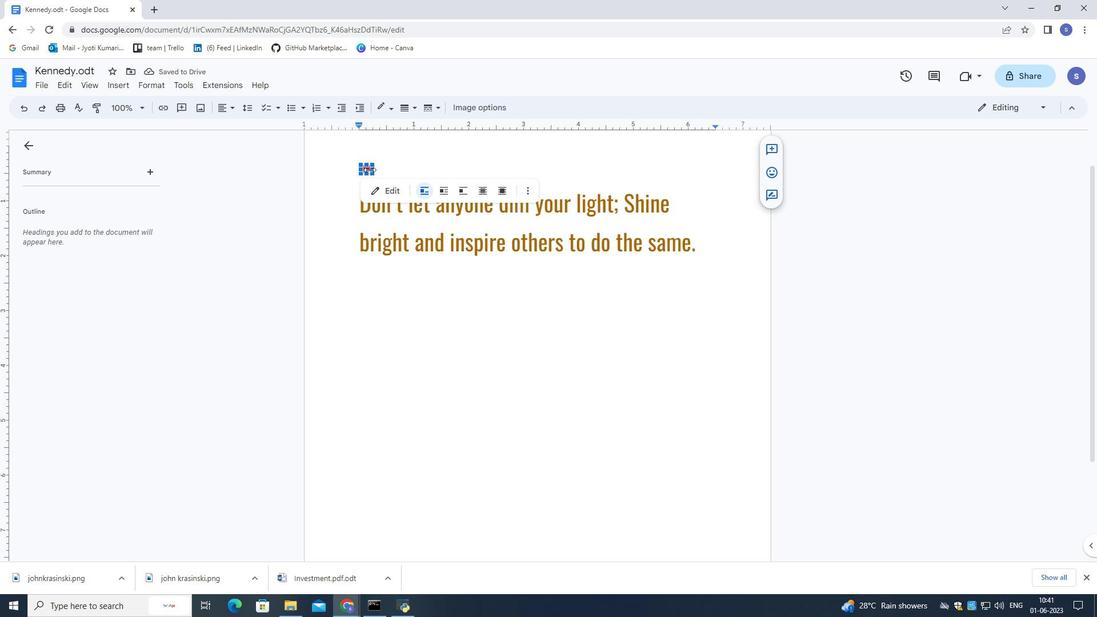 
Action: Mouse moved to (368, 169)
Screenshot: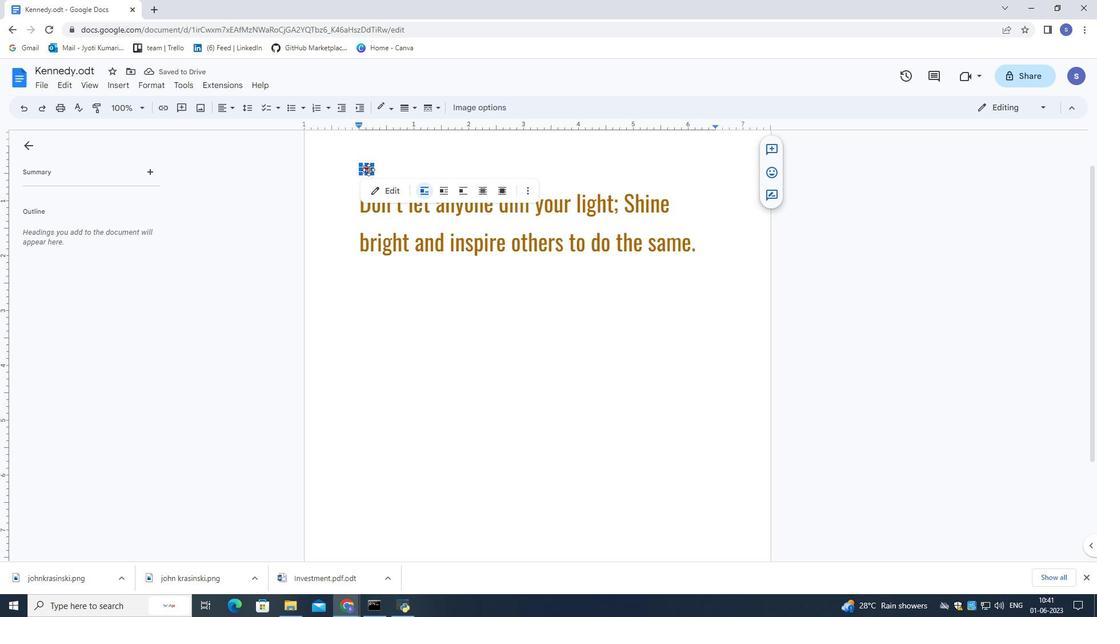 
Action: Mouse pressed left at (368, 169)
Screenshot: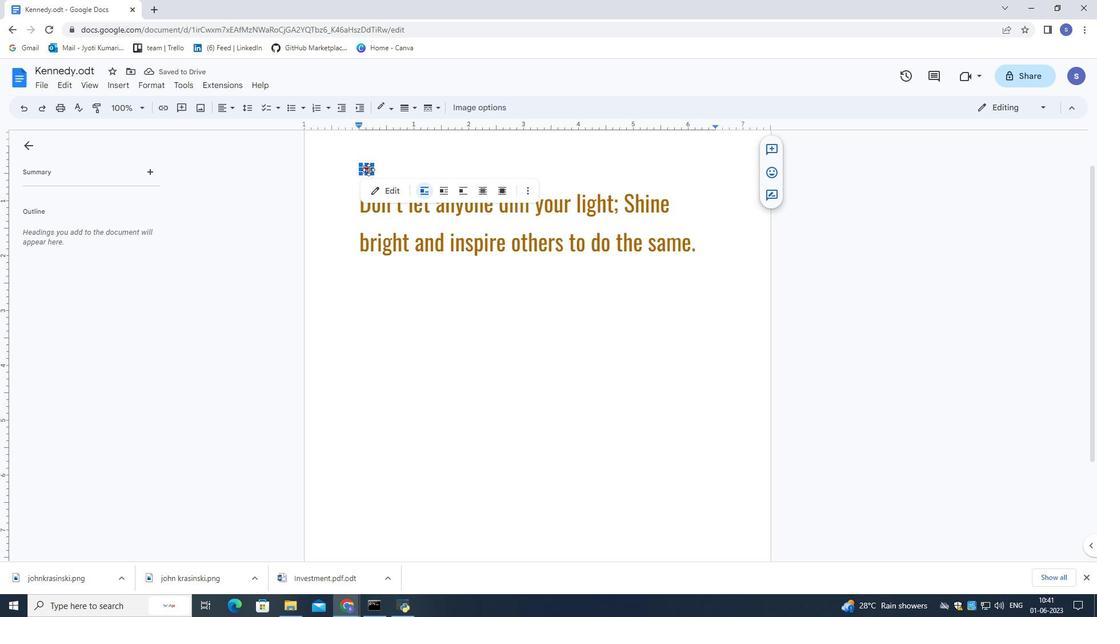 
Action: Mouse moved to (657, 326)
Screenshot: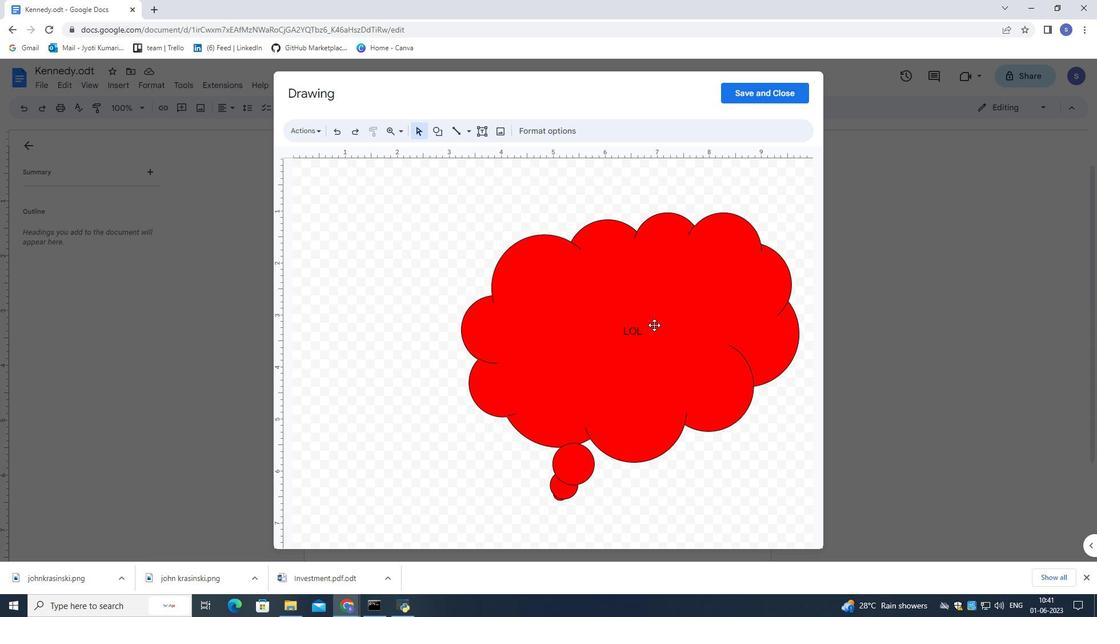 
Action: Mouse pressed left at (657, 326)
Screenshot: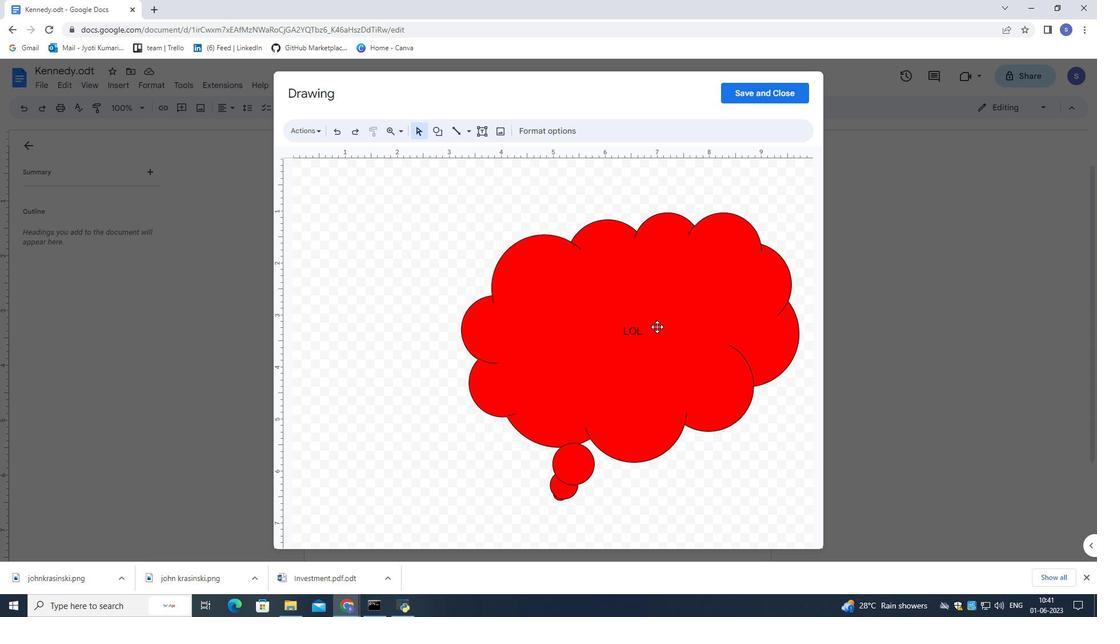 
Action: Mouse moved to (746, 93)
Screenshot: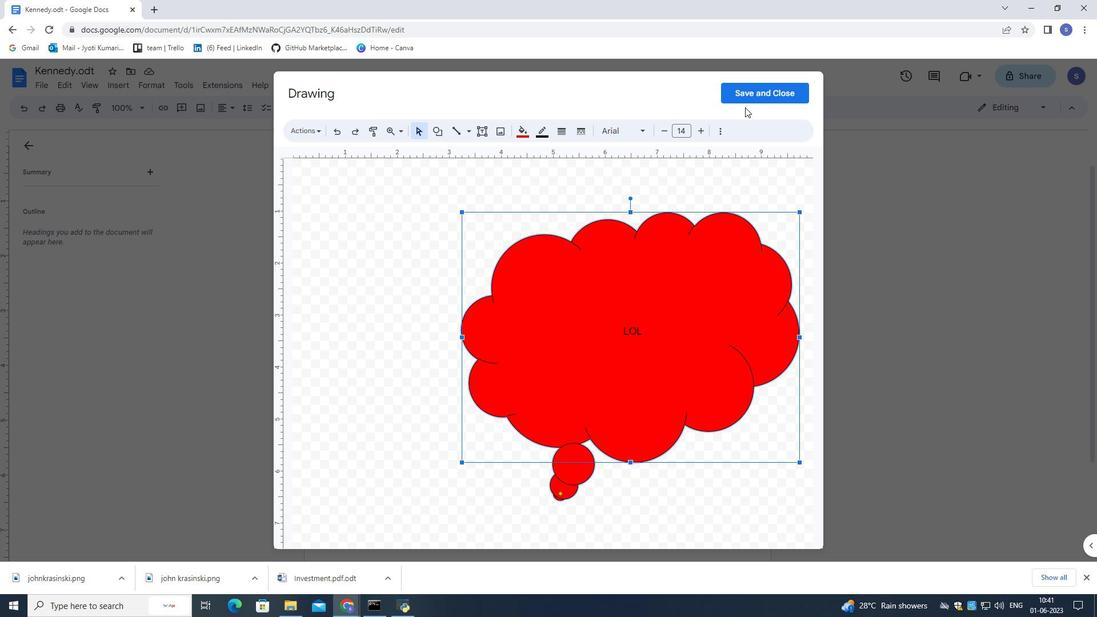 
Action: Mouse pressed left at (746, 93)
Screenshot: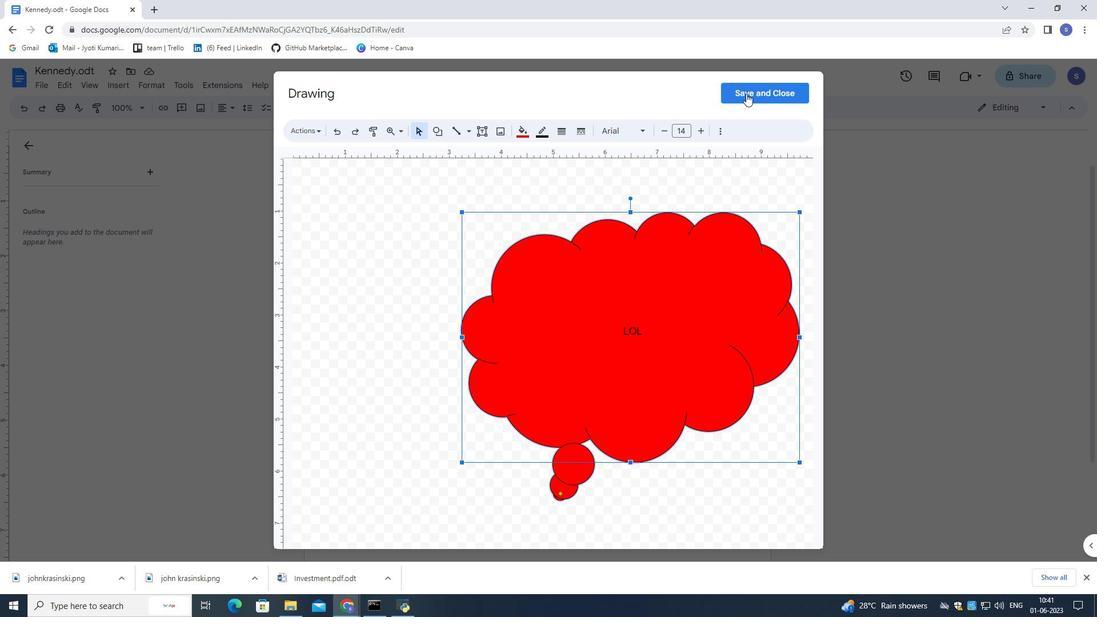 
Action: Mouse moved to (728, 264)
Screenshot: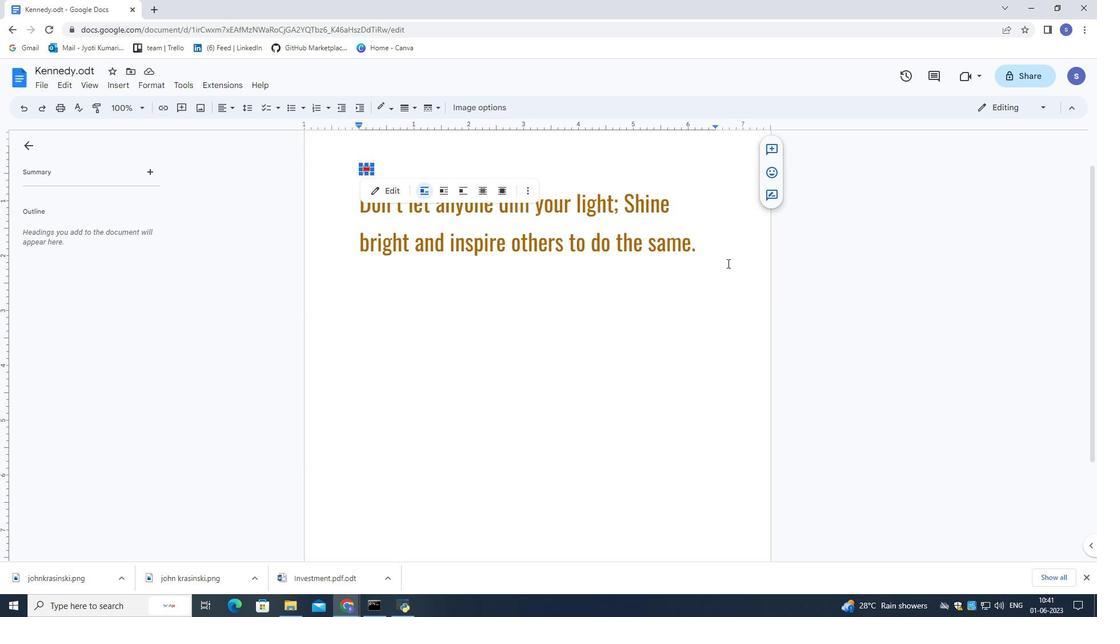 
Action: Mouse pressed left at (728, 264)
Screenshot: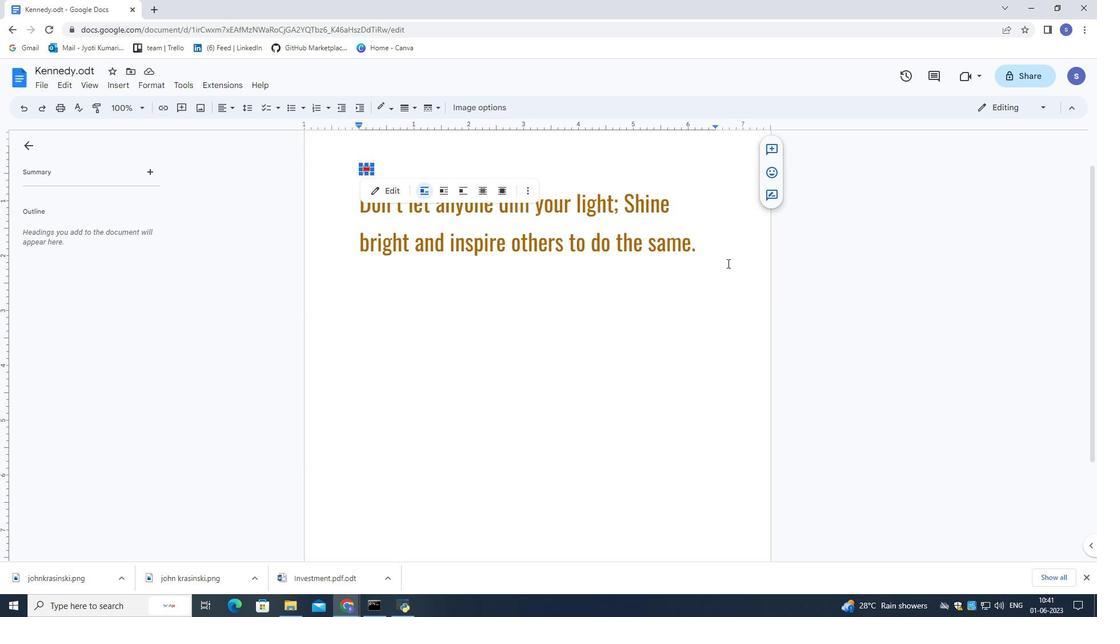 
Action: Mouse moved to (353, 207)
Screenshot: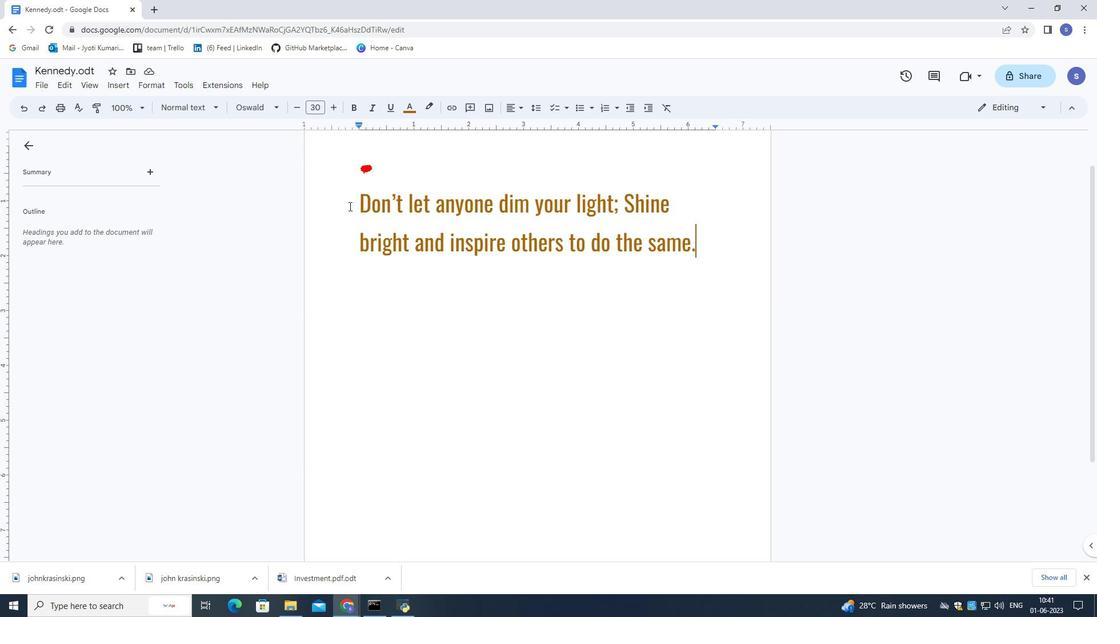 
Action: Mouse pressed left at (353, 207)
Screenshot: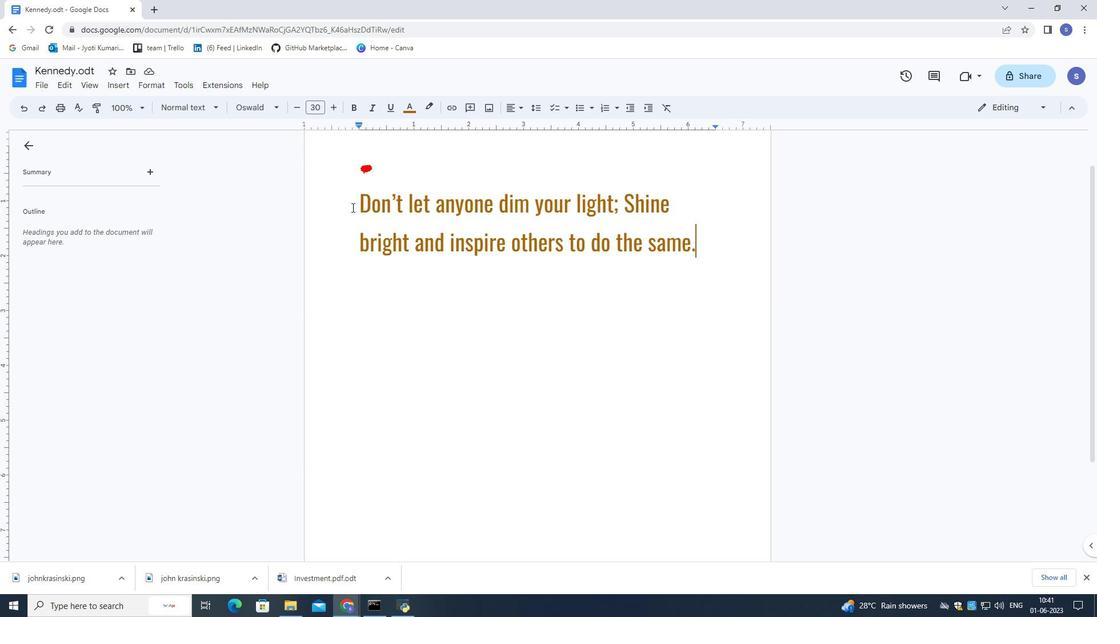 
Action: Mouse moved to (112, 78)
Screenshot: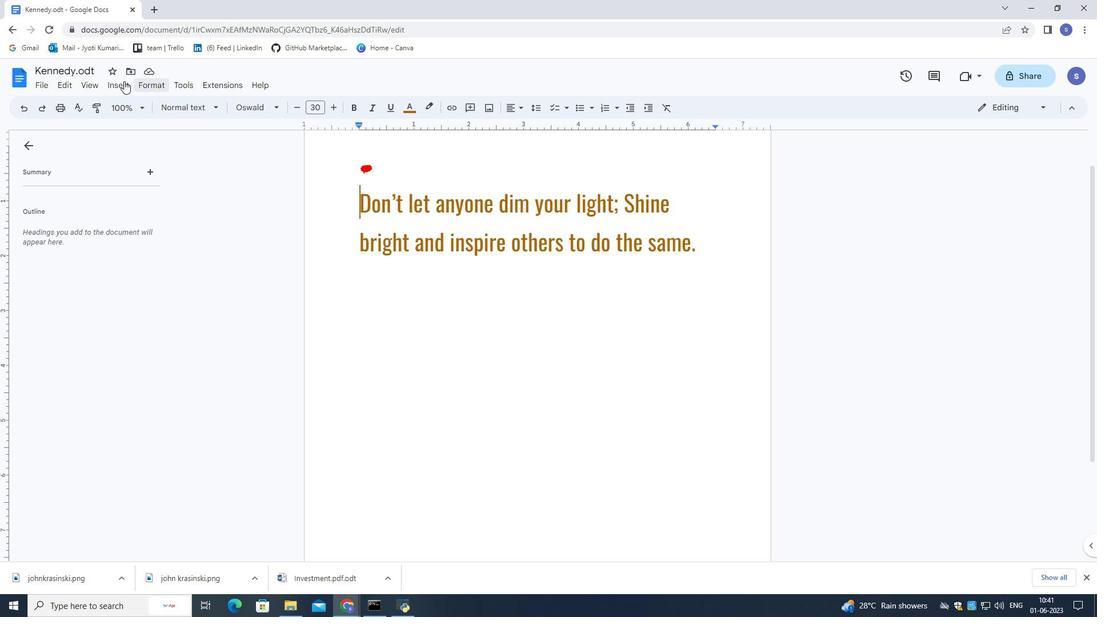 
Action: Mouse pressed left at (112, 78)
Screenshot: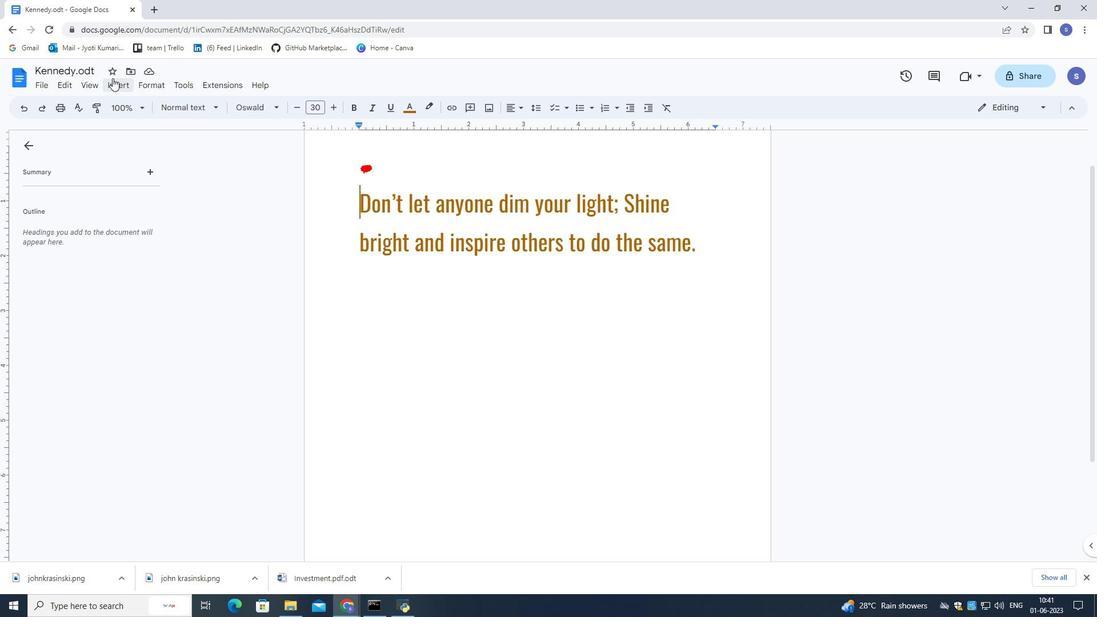 
Action: Mouse moved to (172, 197)
Screenshot: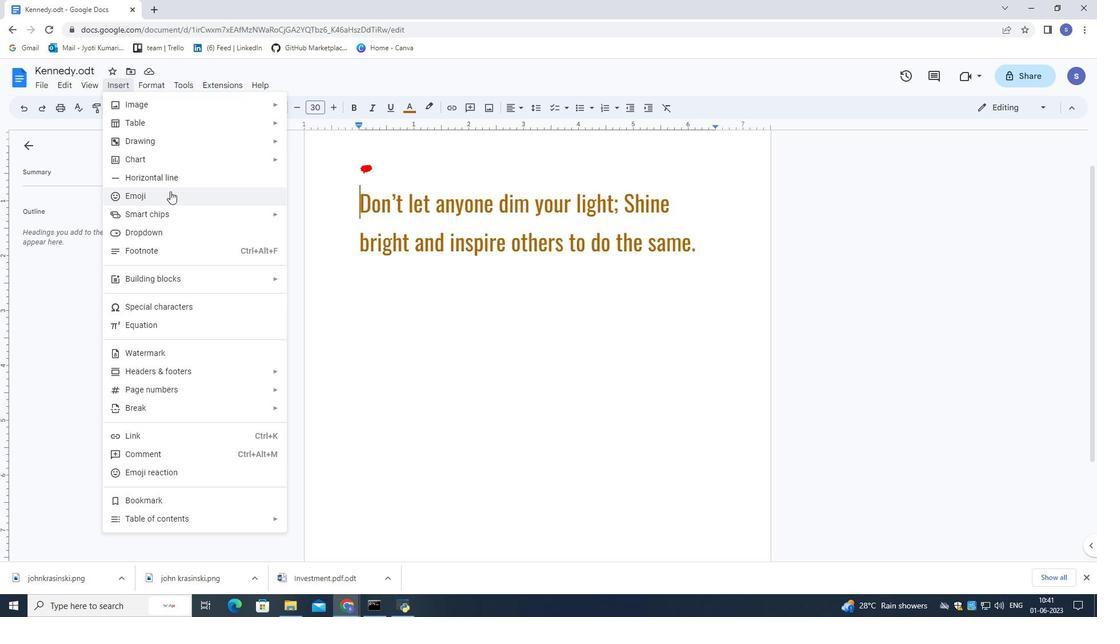 
Action: Mouse pressed left at (172, 197)
Screenshot: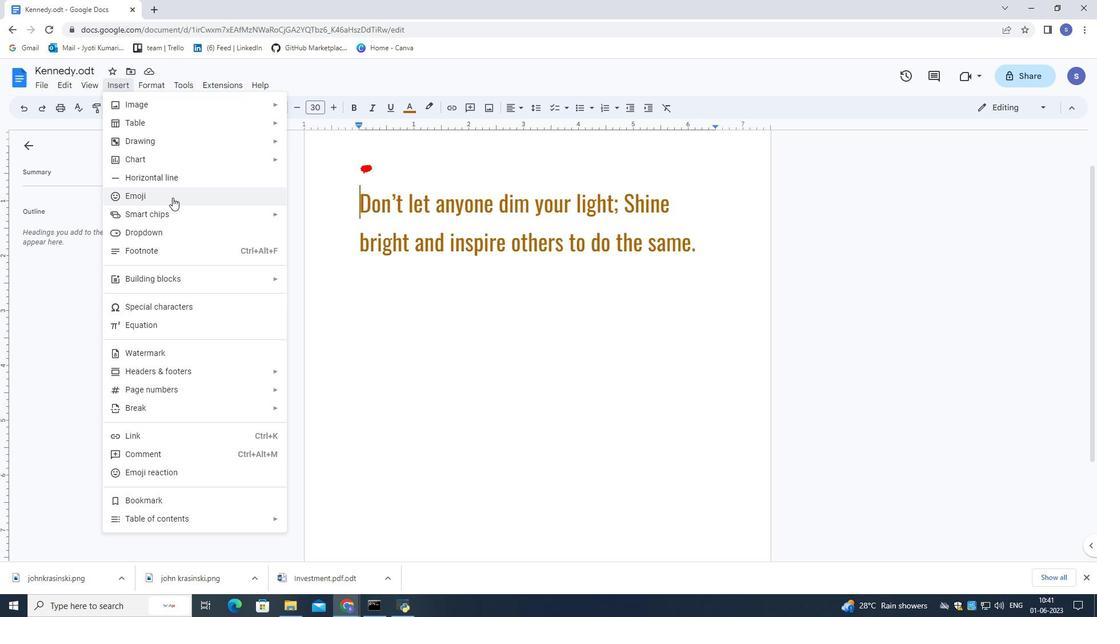 
Action: Mouse moved to (379, 438)
Screenshot: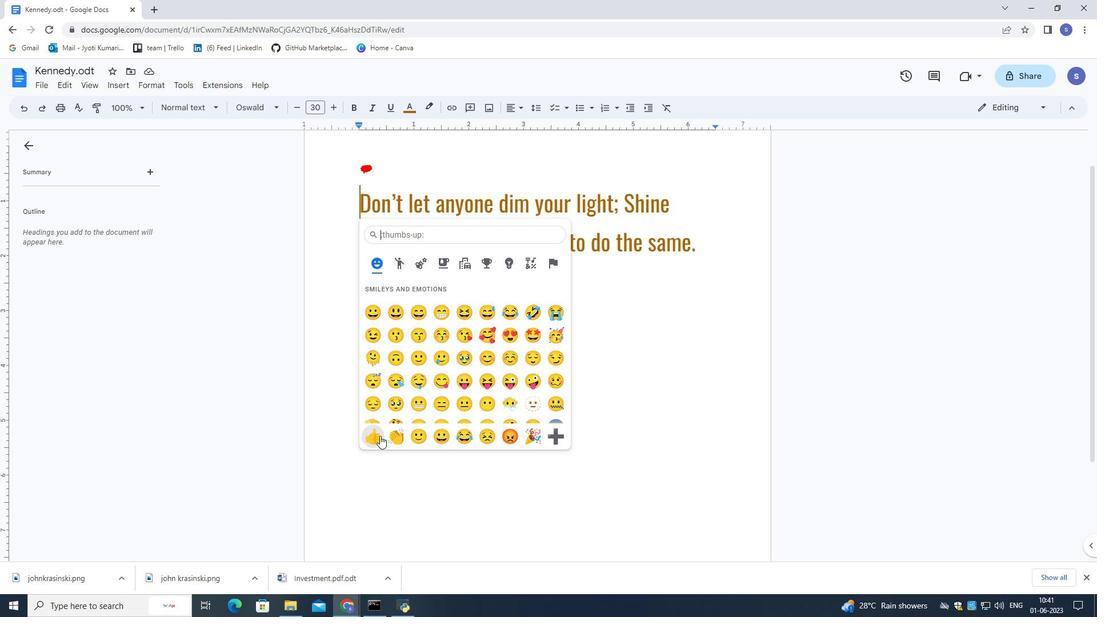 
Action: Mouse pressed left at (379, 438)
Screenshot: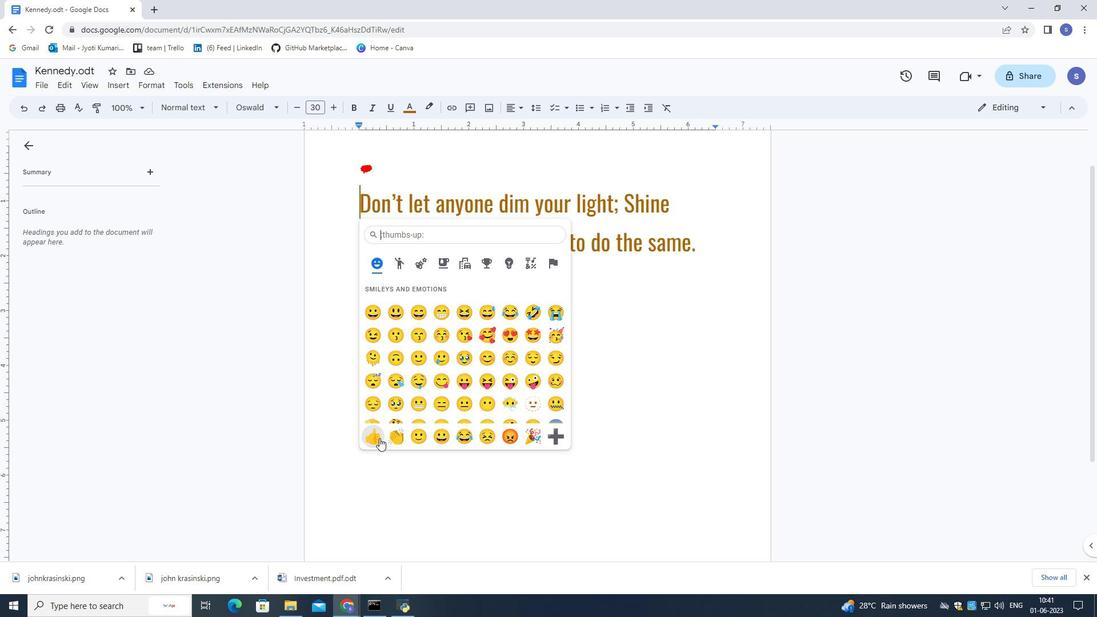 
Action: Mouse moved to (711, 242)
Screenshot: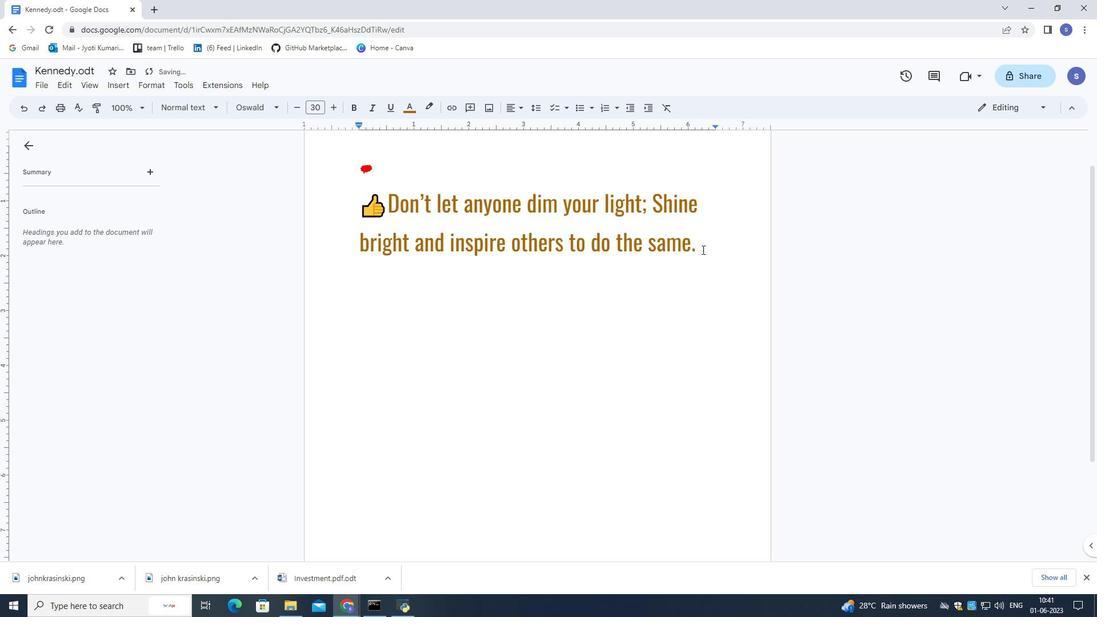 
Action: Mouse pressed left at (711, 242)
Screenshot: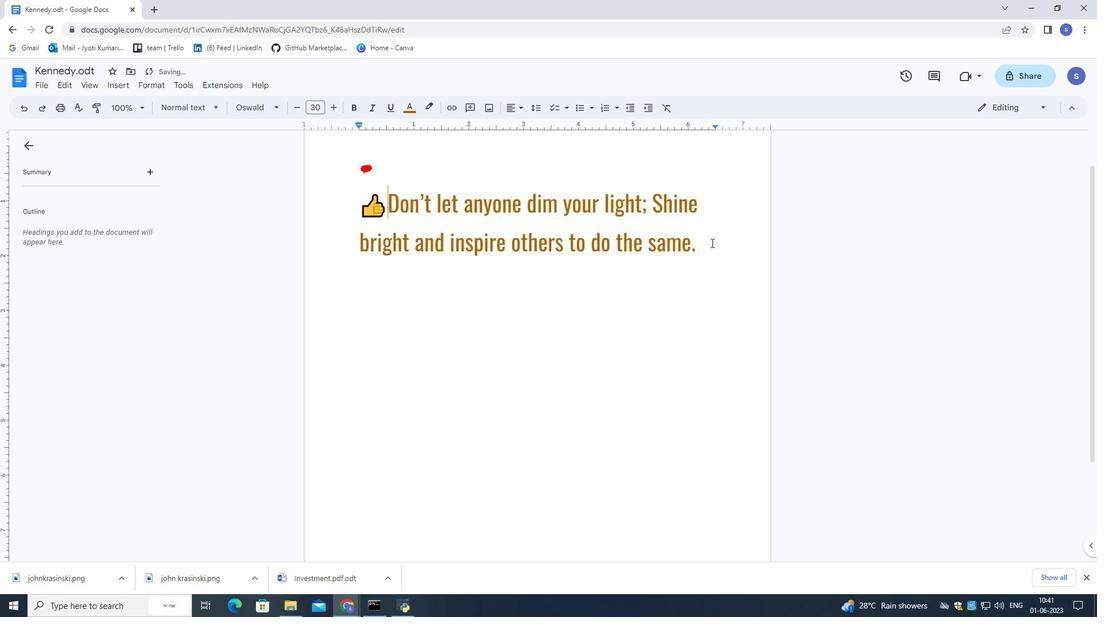 
